 Task: Find and review a room listing in Nantes, France on Airbnb.
Action: Mouse moved to (541, 85)
Screenshot: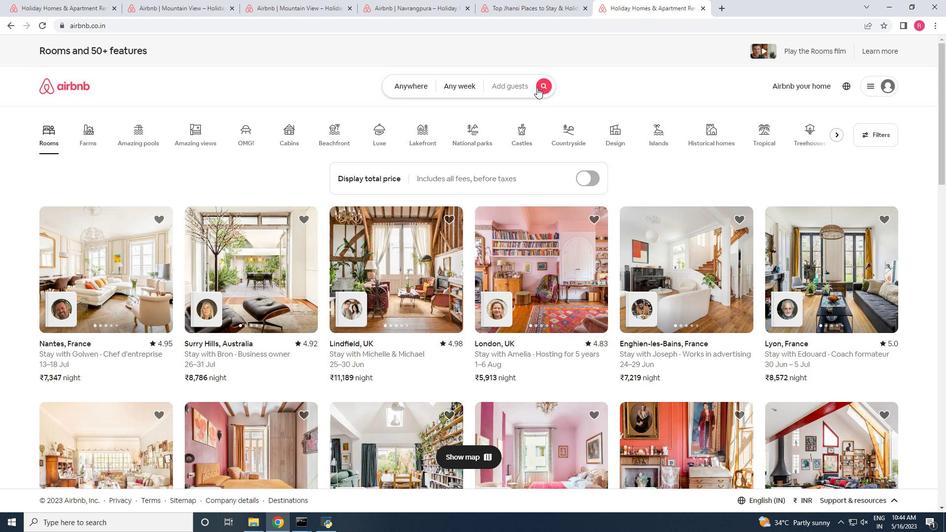 
Action: Mouse pressed left at (541, 85)
Screenshot: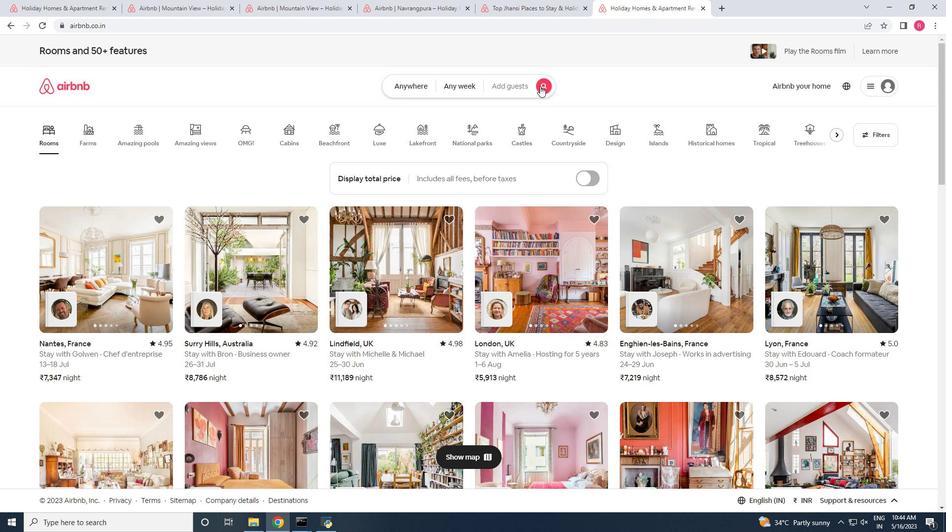 
Action: Mouse moved to (298, 124)
Screenshot: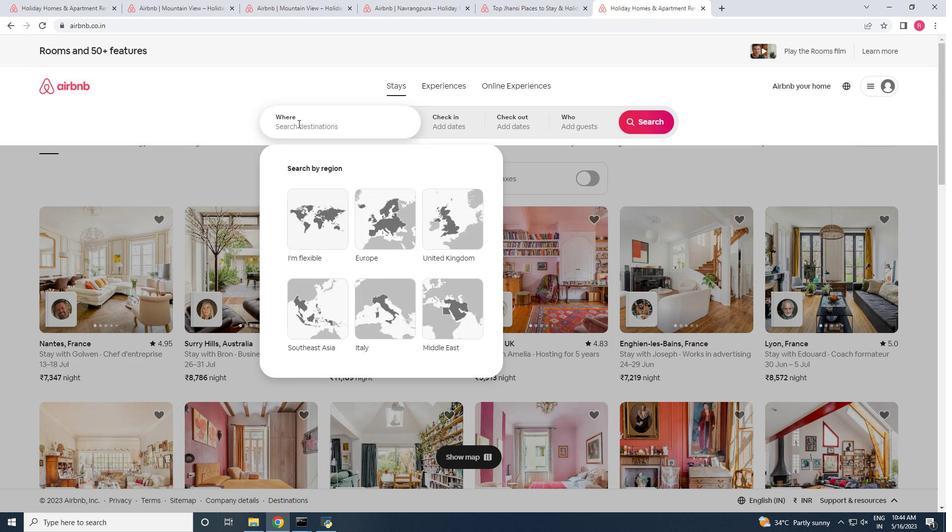 
Action: Mouse pressed left at (298, 124)
Screenshot: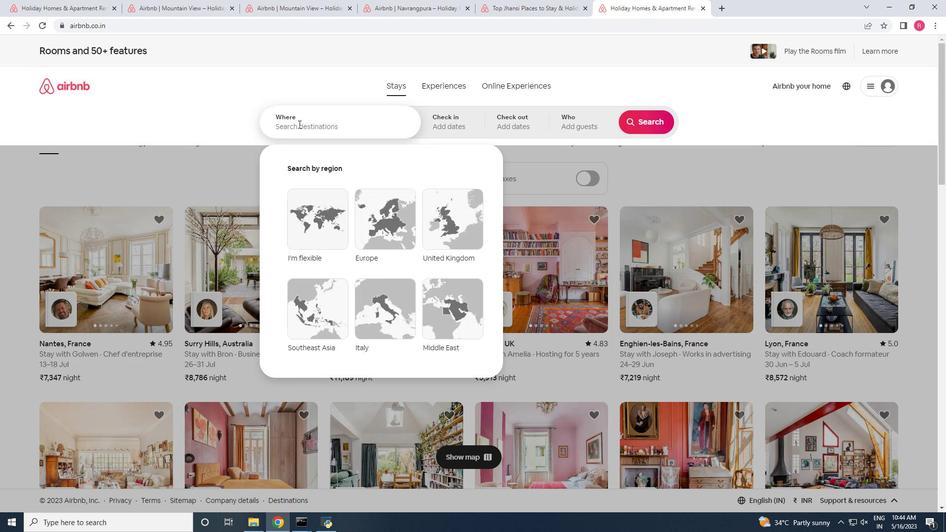 
Action: Mouse moved to (139, 313)
Screenshot: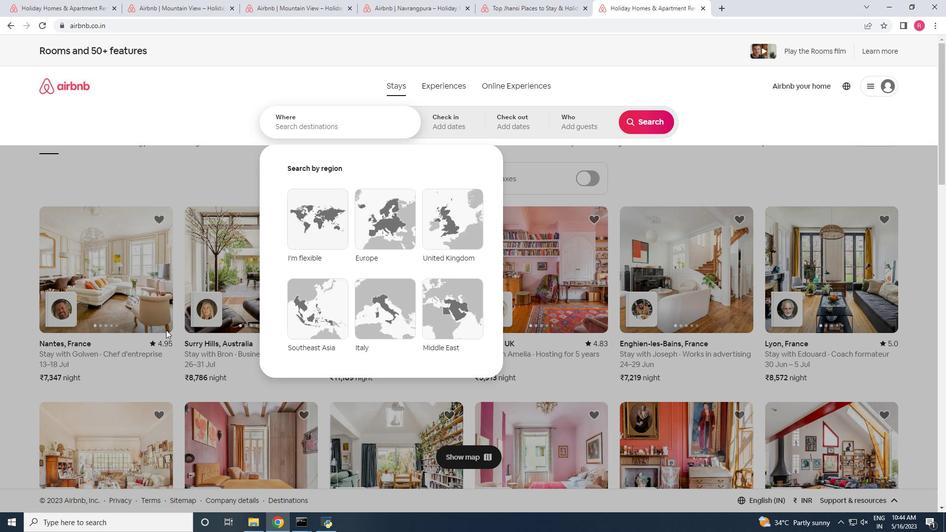 
Action: Mouse pressed left at (139, 313)
Screenshot: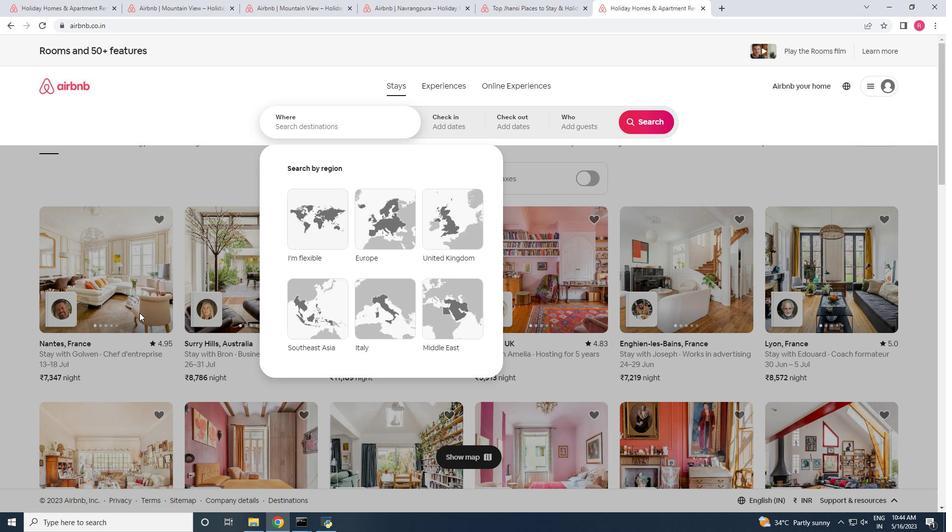 
Action: Mouse pressed left at (139, 313)
Screenshot: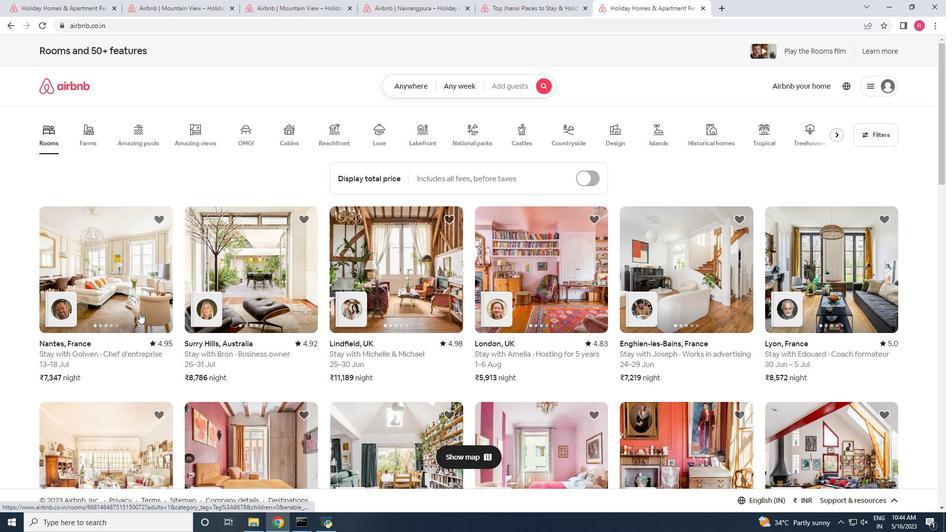 
Action: Mouse moved to (542, 312)
Screenshot: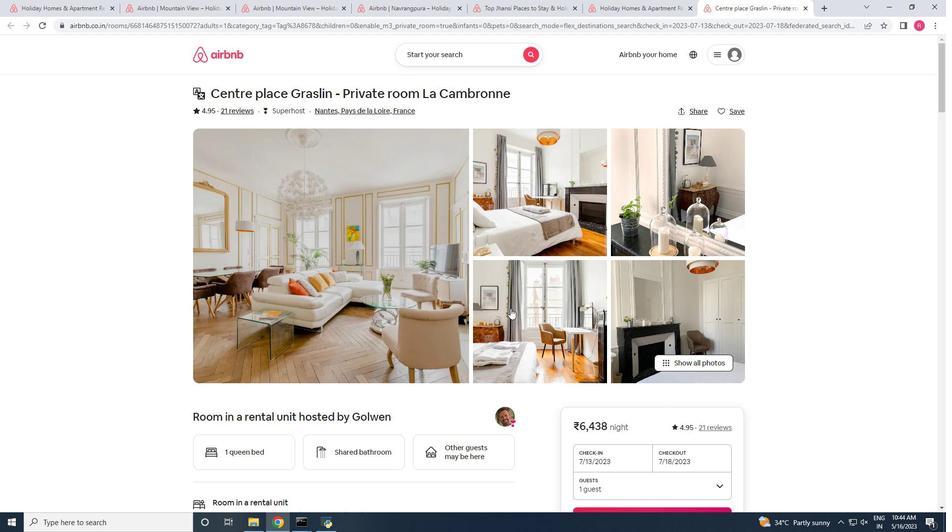 
Action: Mouse scrolled (542, 311) with delta (0, 0)
Screenshot: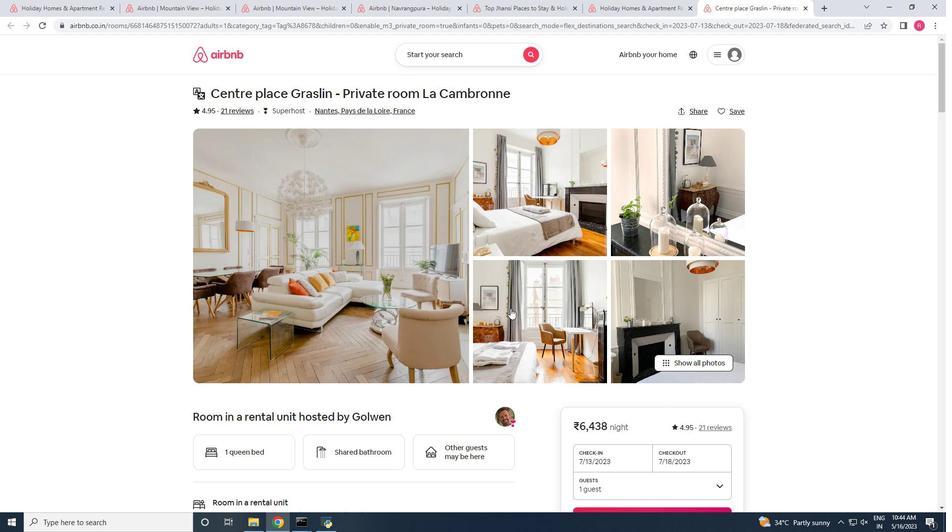 
Action: Mouse moved to (544, 312)
Screenshot: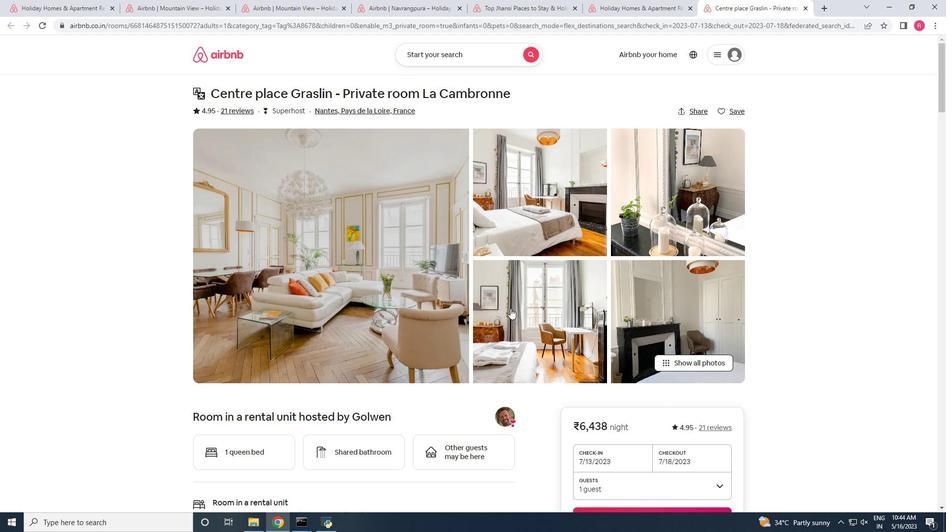 
Action: Mouse scrolled (544, 311) with delta (0, 0)
Screenshot: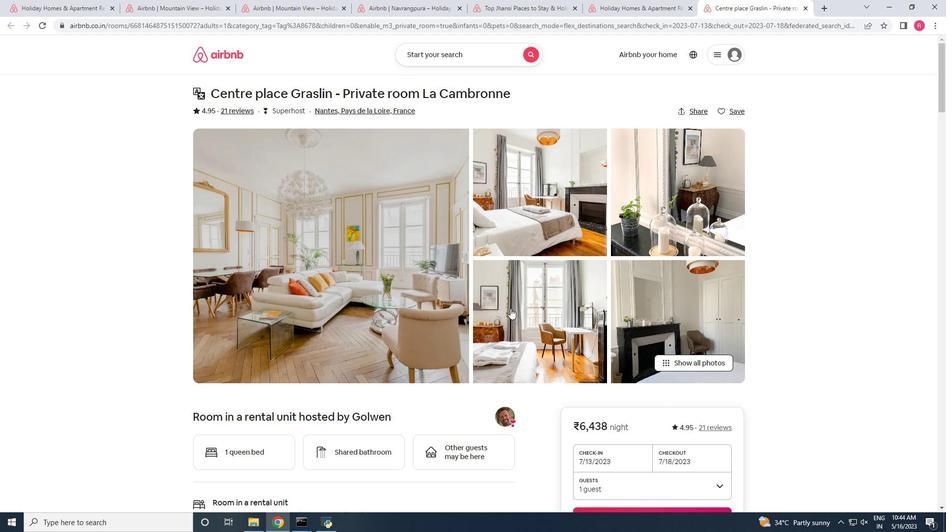 
Action: Mouse moved to (544, 312)
Screenshot: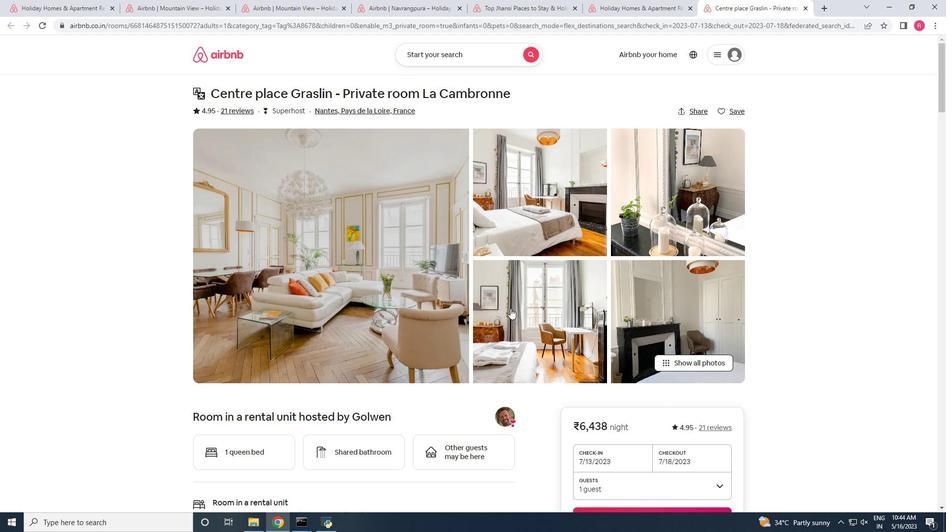 
Action: Mouse scrolled (544, 311) with delta (0, 0)
Screenshot: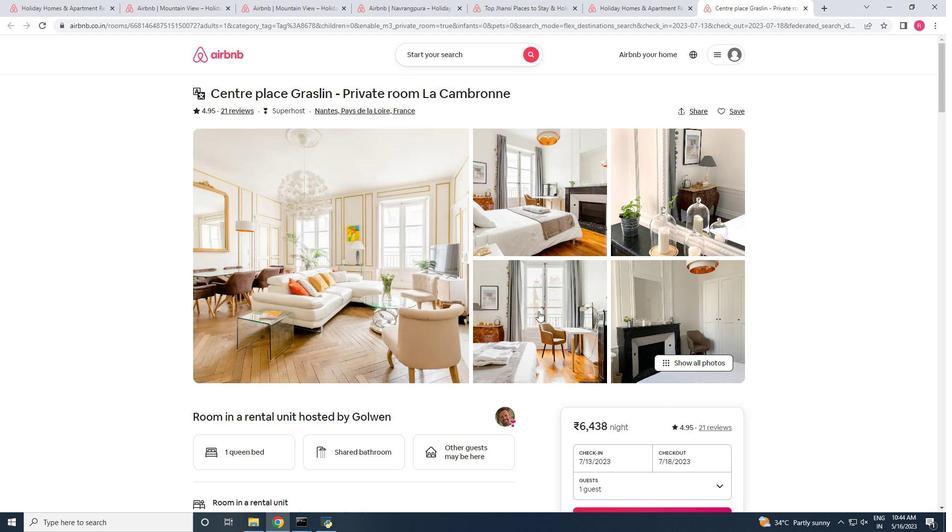 
Action: Mouse moved to (645, 335)
Screenshot: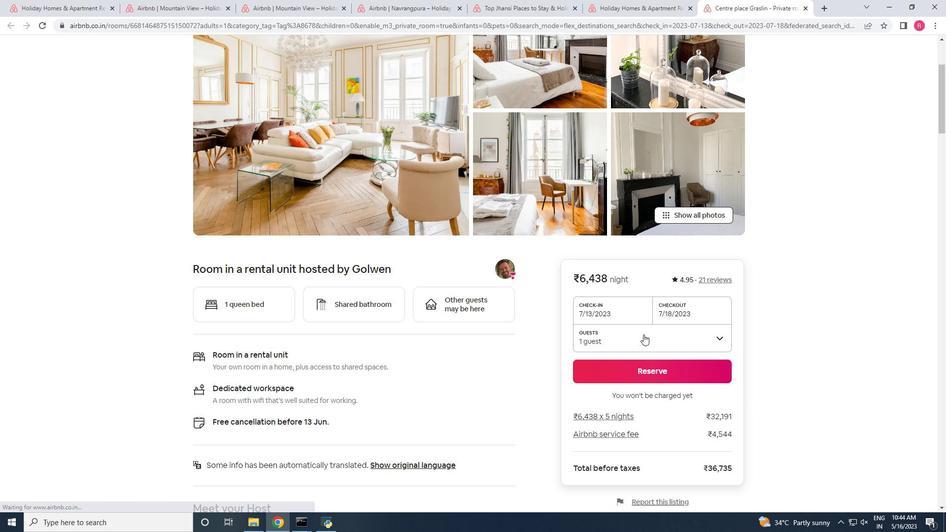 
Action: Mouse pressed left at (645, 335)
Screenshot: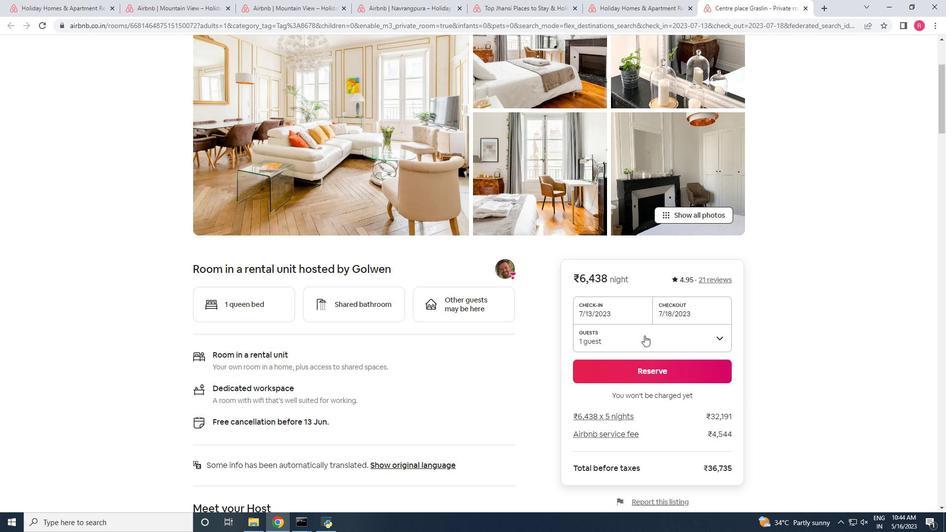 
Action: Mouse scrolled (645, 335) with delta (0, 0)
Screenshot: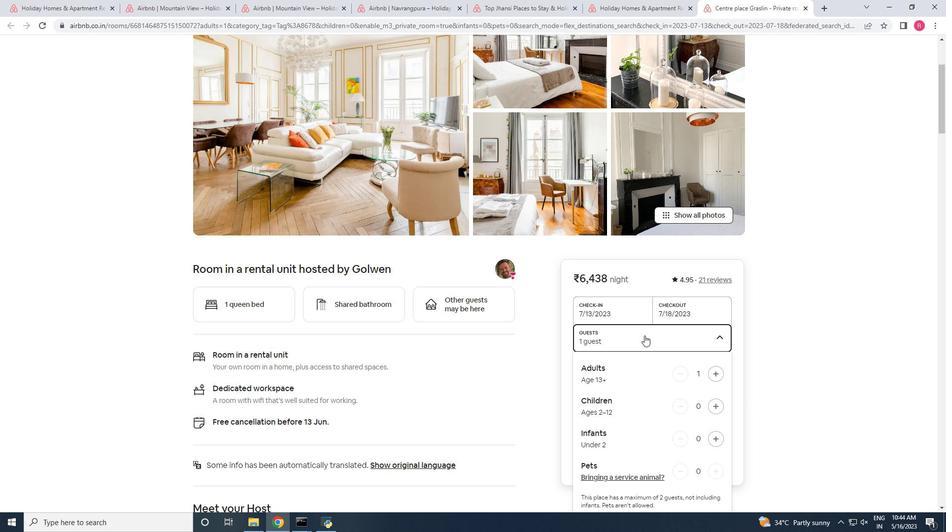 
Action: Mouse scrolled (645, 335) with delta (0, 0)
Screenshot: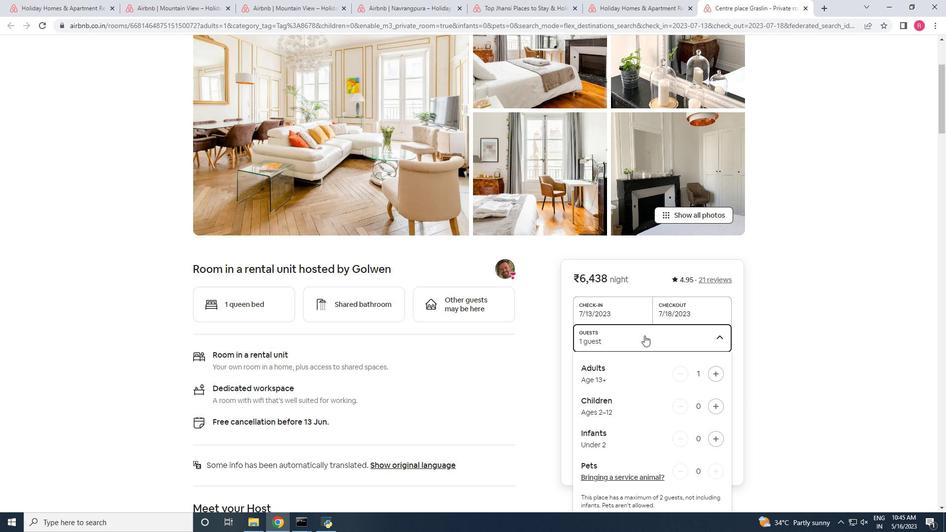 
Action: Mouse moved to (645, 336)
Screenshot: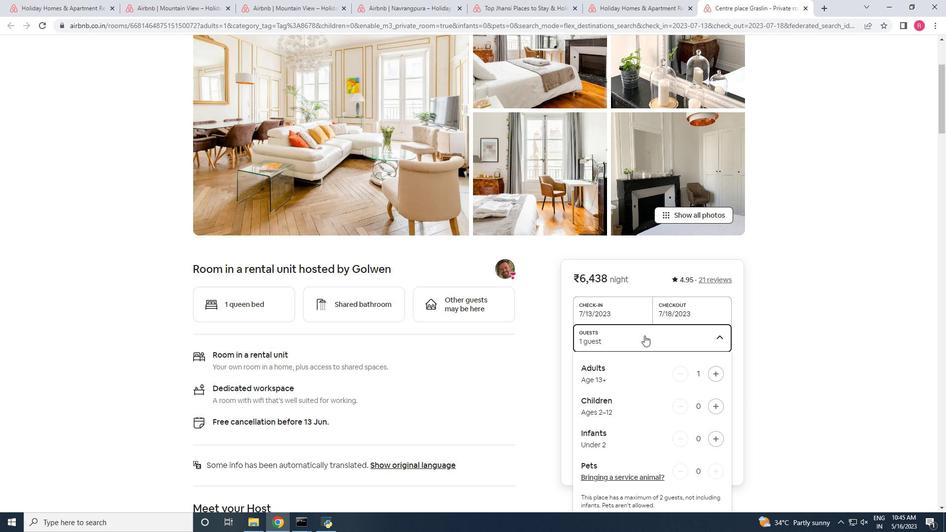
Action: Mouse scrolled (645, 335) with delta (0, 0)
Screenshot: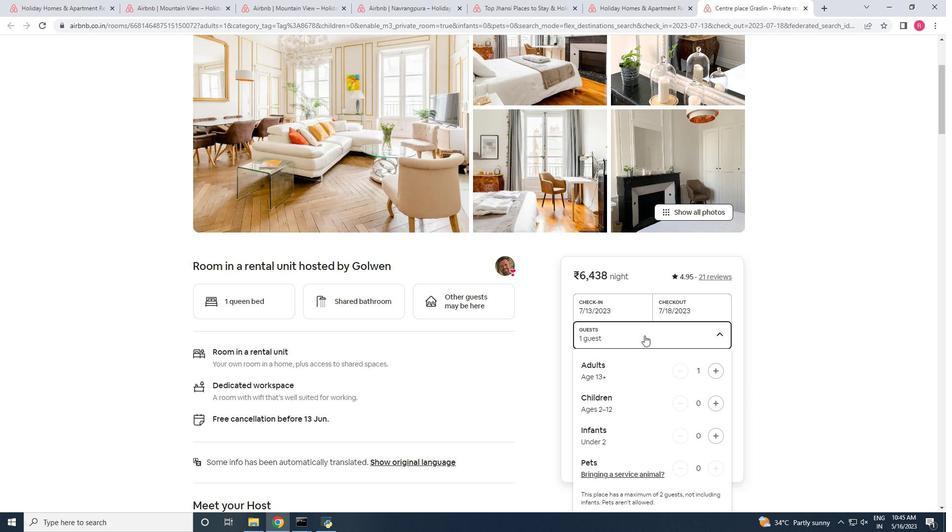 
Action: Mouse moved to (714, 289)
Screenshot: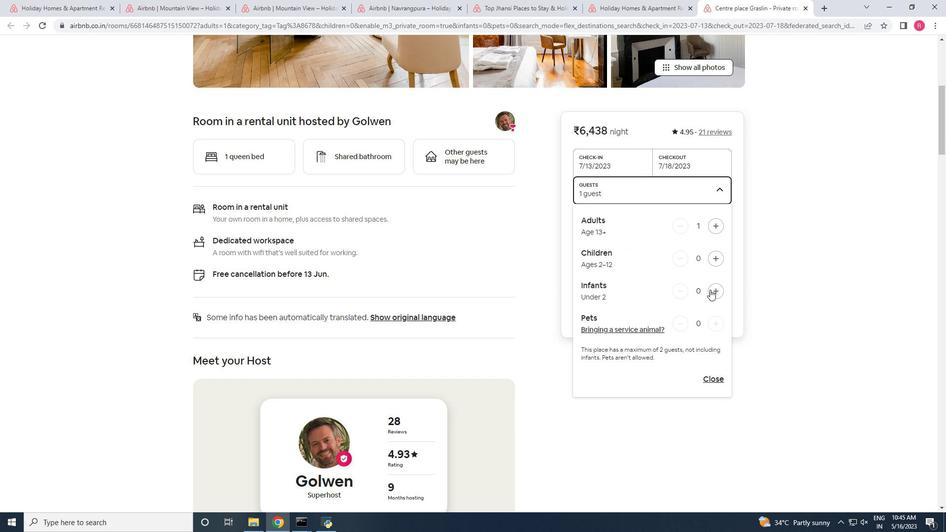 
Action: Mouse pressed left at (714, 289)
Screenshot: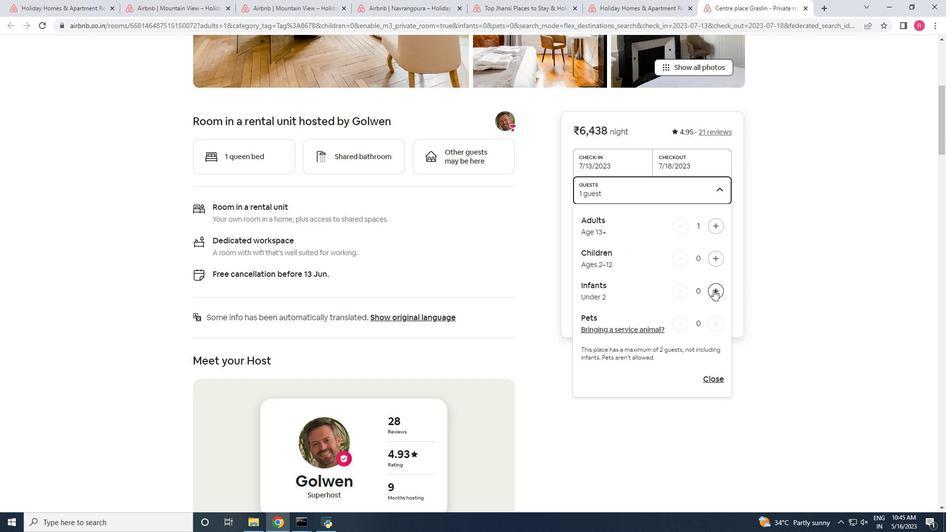 
Action: Mouse moved to (713, 376)
Screenshot: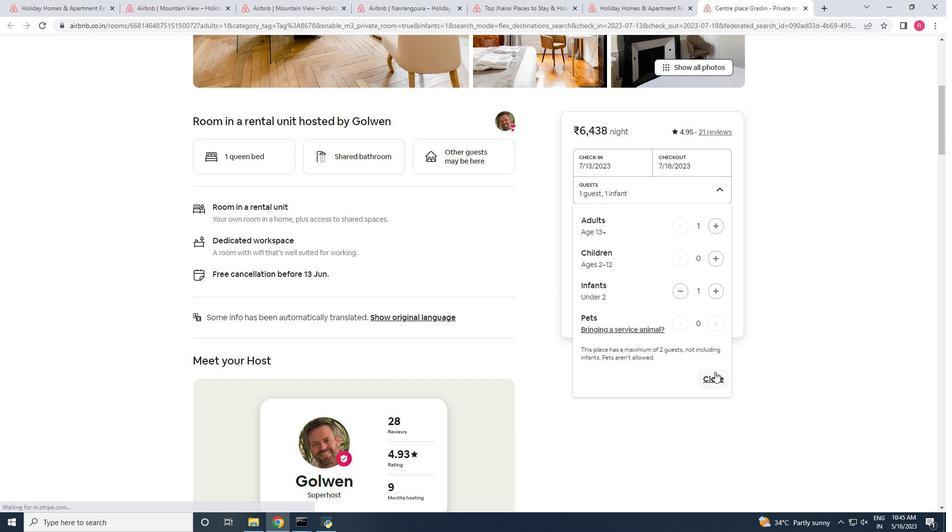 
Action: Mouse pressed left at (713, 376)
Screenshot: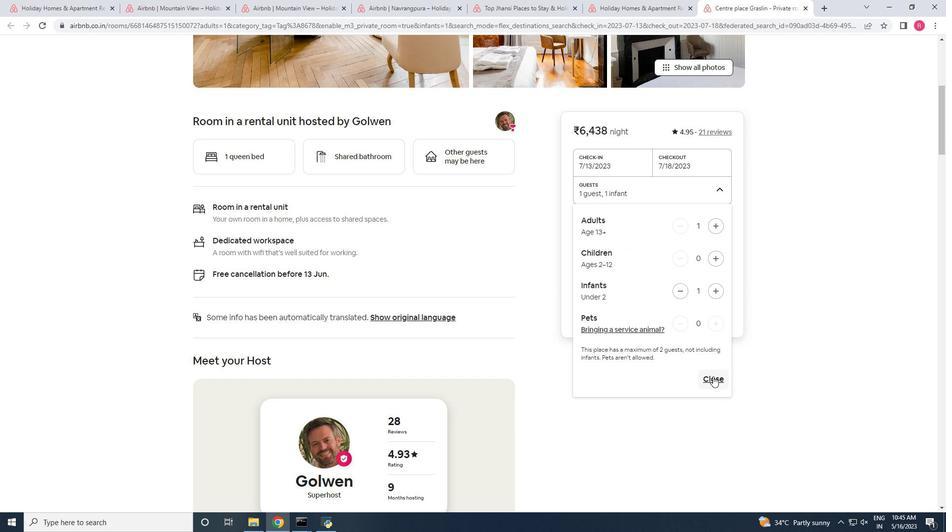 
Action: Mouse moved to (513, 311)
Screenshot: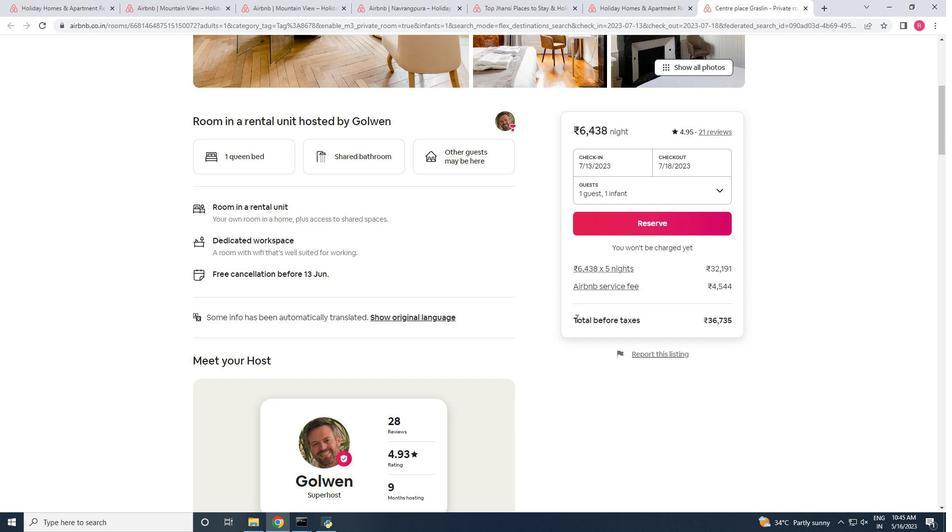 
Action: Mouse scrolled (513, 310) with delta (0, 0)
Screenshot: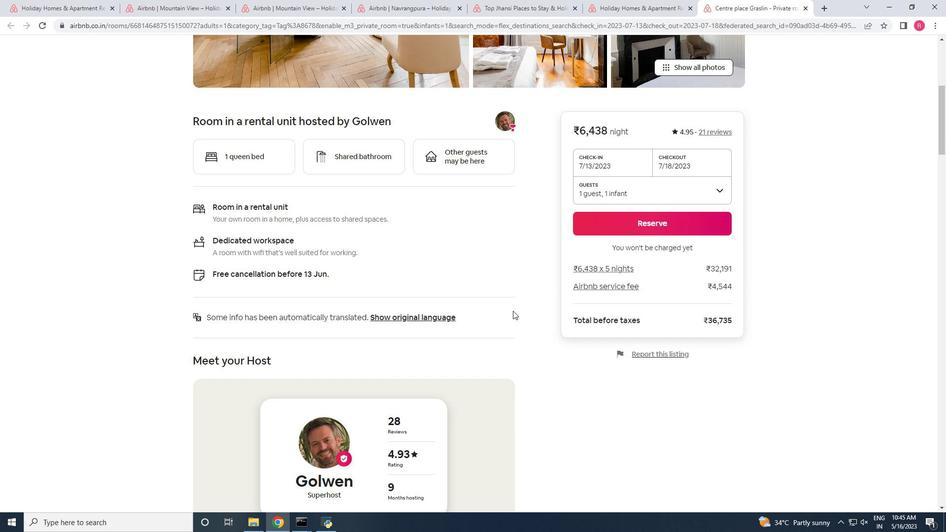 
Action: Mouse scrolled (513, 310) with delta (0, 0)
Screenshot: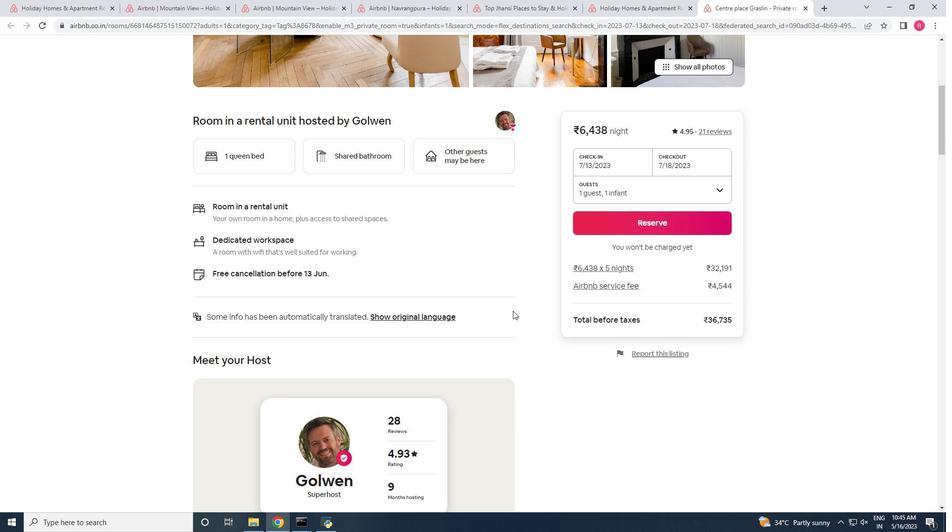 
Action: Mouse scrolled (513, 310) with delta (0, 0)
Screenshot: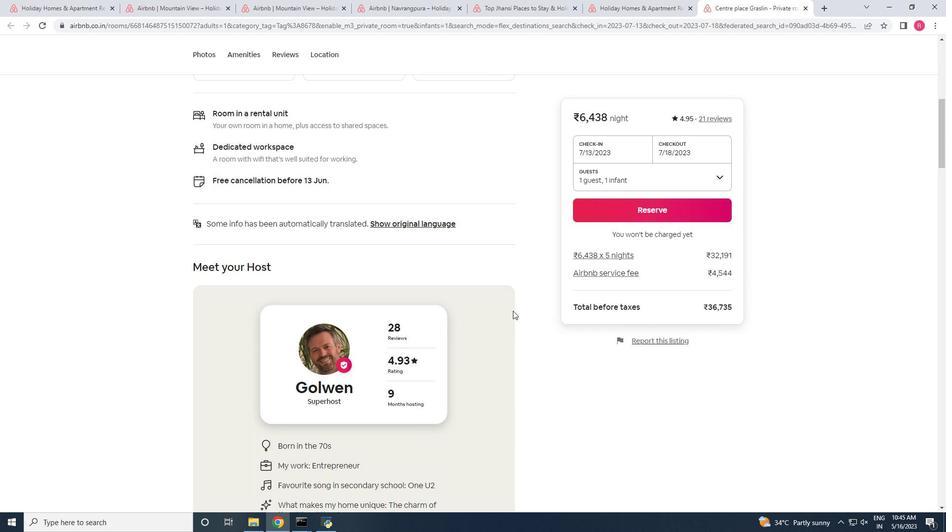 
Action: Mouse scrolled (513, 311) with delta (0, 0)
Screenshot: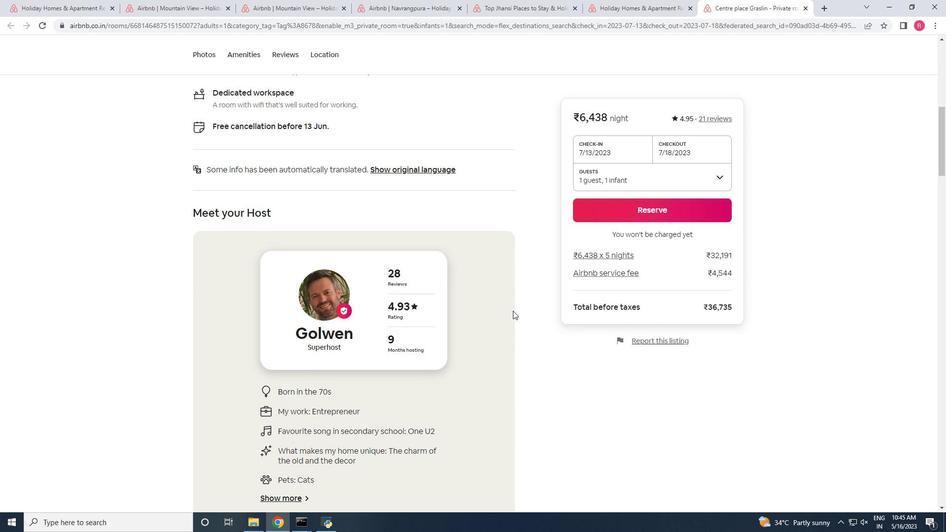
Action: Mouse scrolled (513, 311) with delta (0, 0)
Screenshot: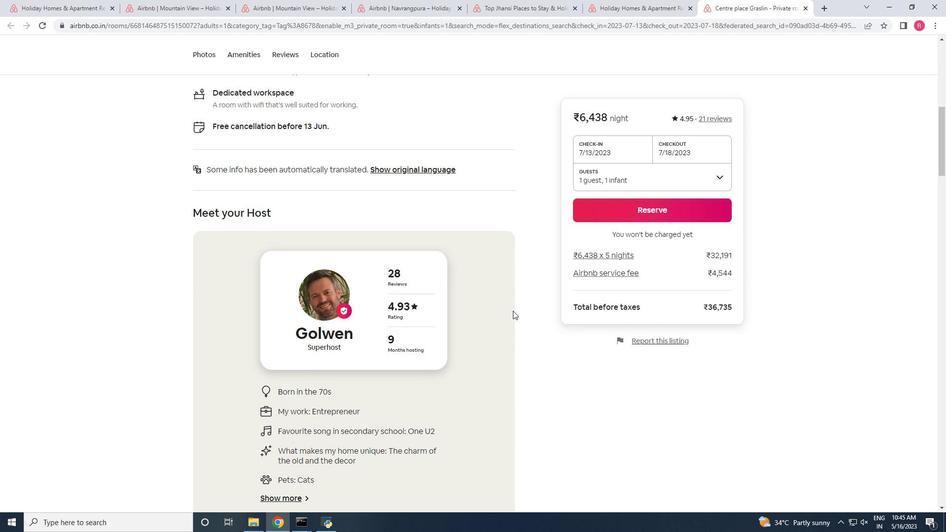 
Action: Mouse scrolled (513, 311) with delta (0, 0)
Screenshot: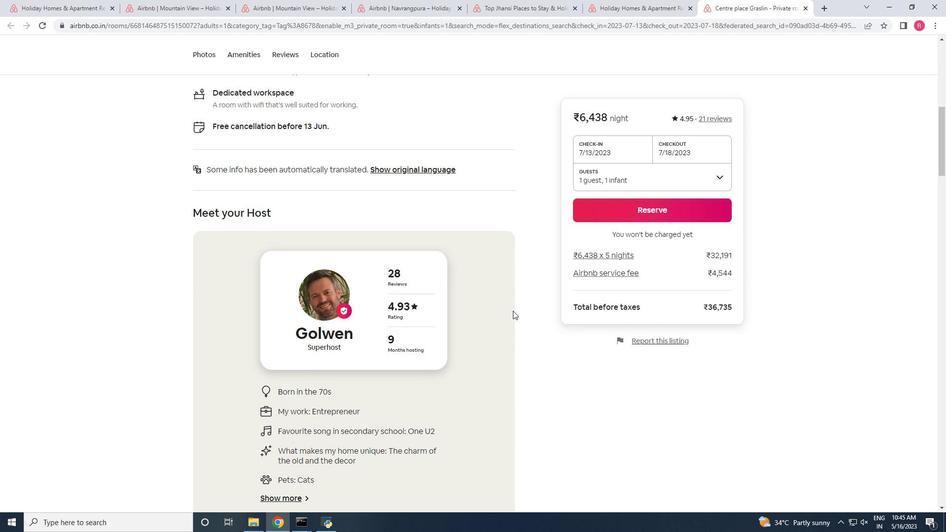 
Action: Mouse moved to (351, 275)
Screenshot: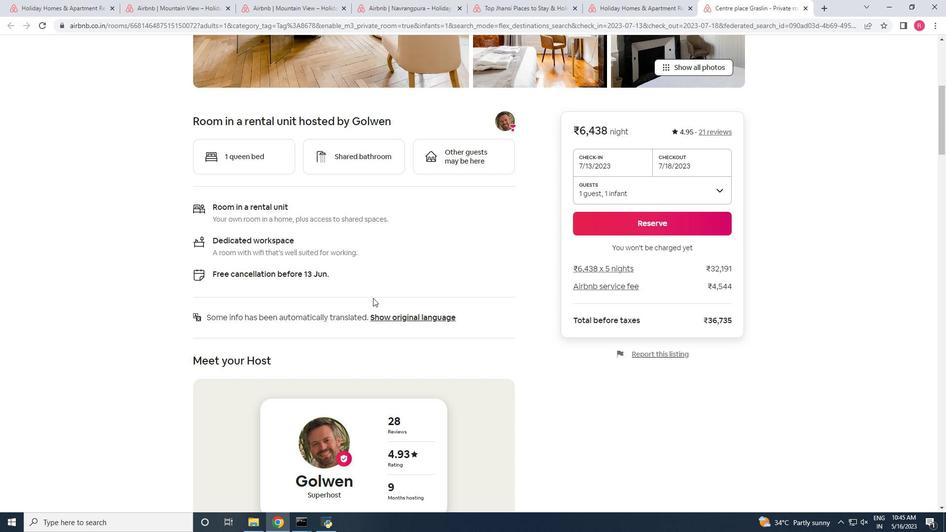
Action: Mouse scrolled (351, 274) with delta (0, 0)
Screenshot: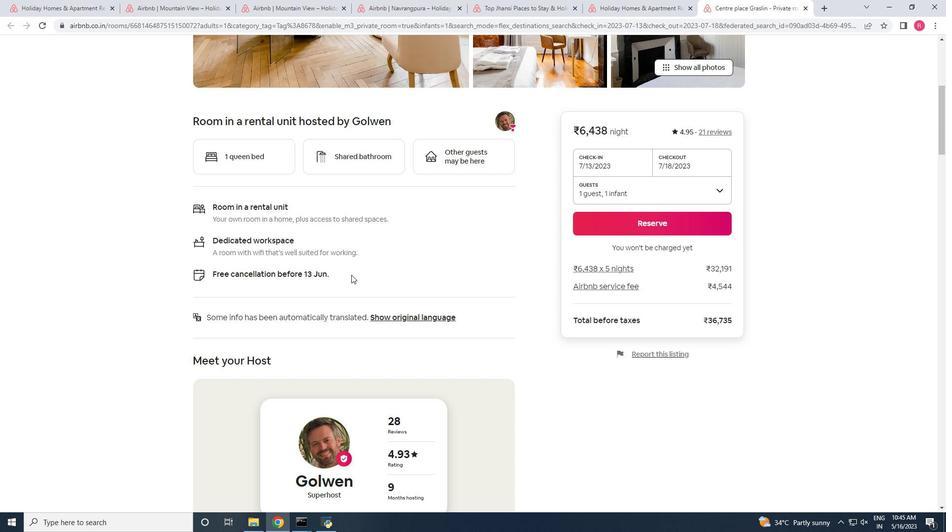 
Action: Mouse scrolled (351, 274) with delta (0, 0)
Screenshot: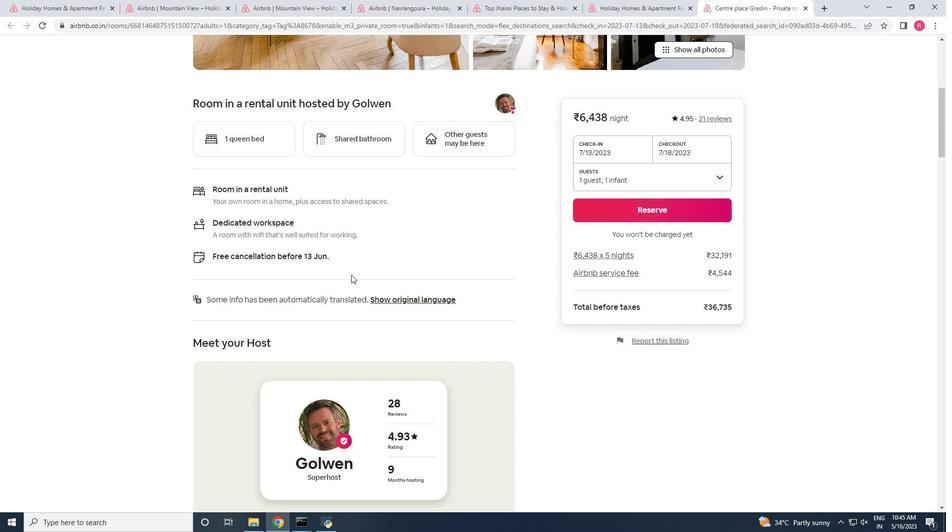 
Action: Mouse scrolled (351, 274) with delta (0, 0)
Screenshot: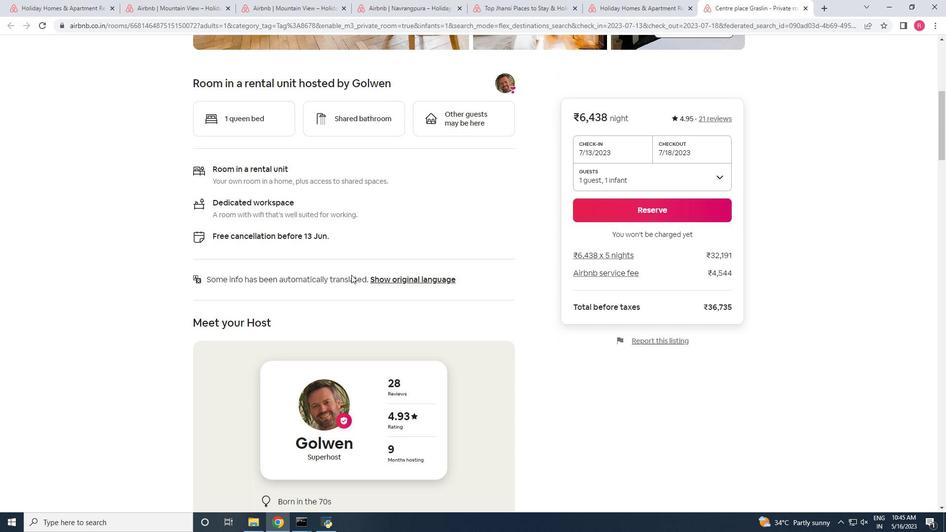 
Action: Mouse scrolled (351, 274) with delta (0, 0)
Screenshot: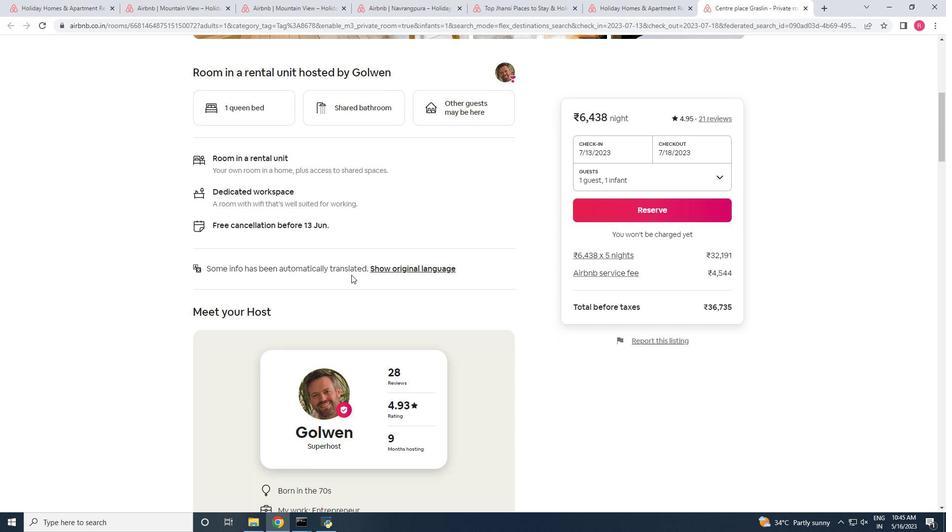 
Action: Mouse scrolled (351, 274) with delta (0, 0)
Screenshot: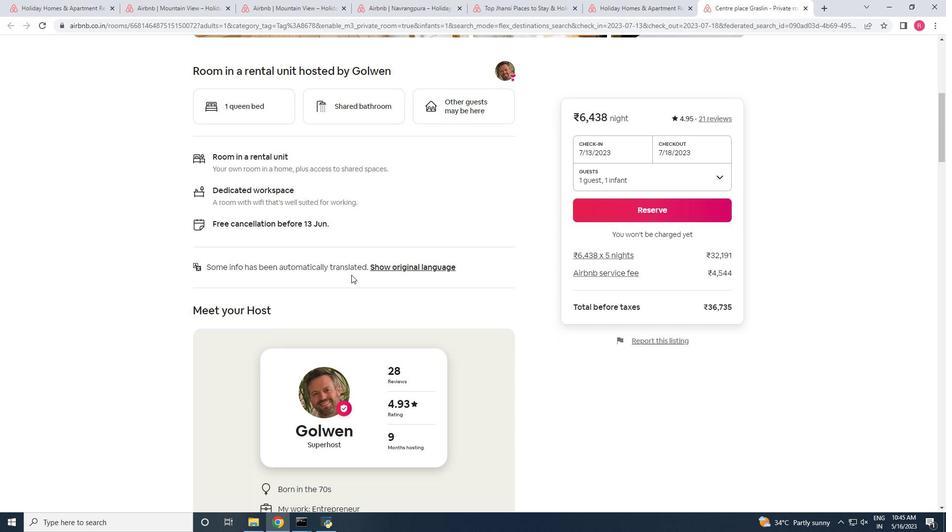 
Action: Mouse scrolled (351, 274) with delta (0, 0)
Screenshot: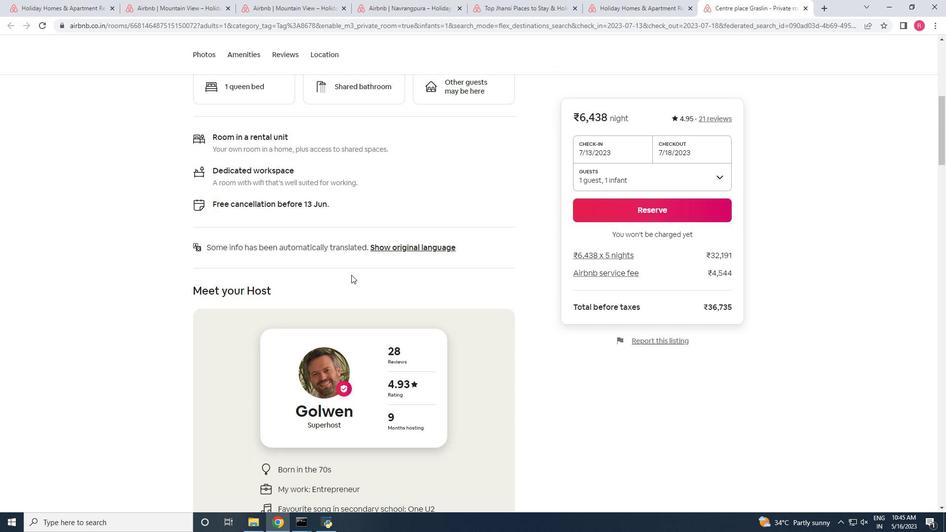 
Action: Mouse scrolled (351, 274) with delta (0, 0)
Screenshot: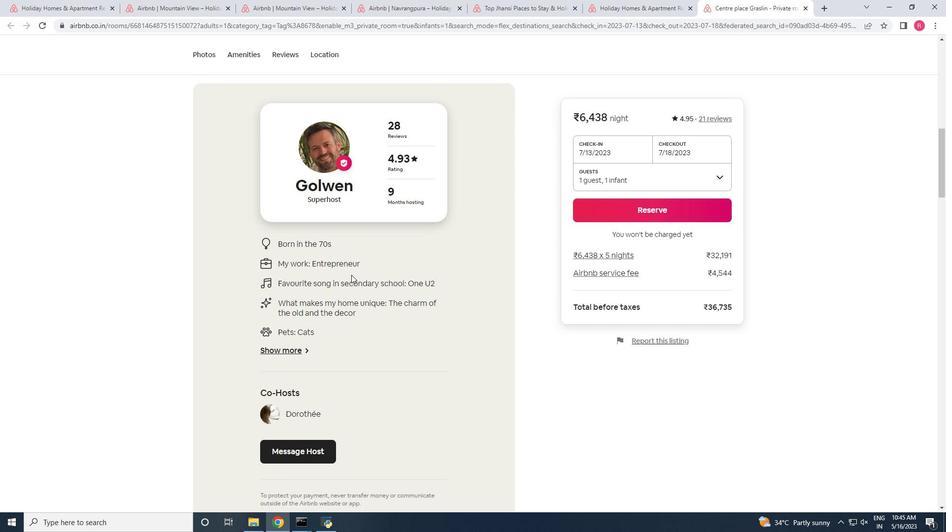 
Action: Mouse scrolled (351, 274) with delta (0, 0)
Screenshot: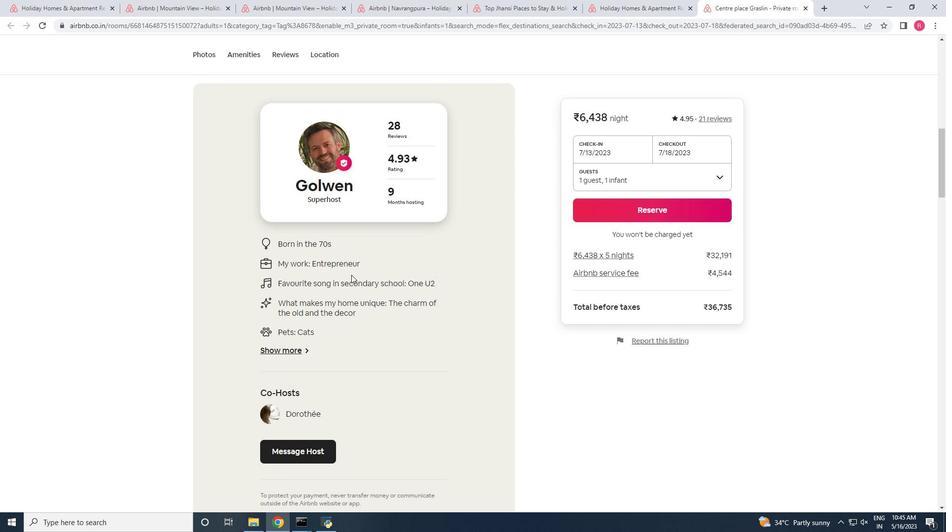 
Action: Mouse scrolled (351, 274) with delta (0, 0)
Screenshot: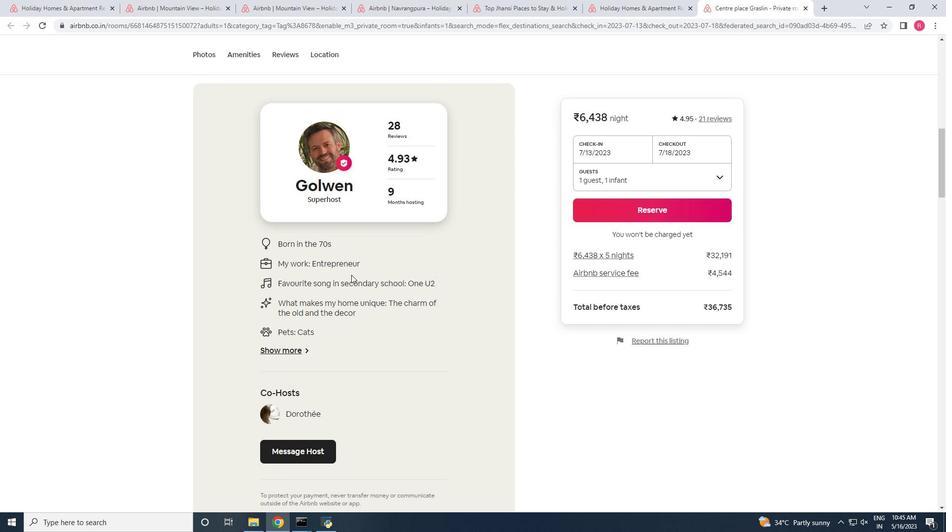 
Action: Mouse scrolled (351, 274) with delta (0, 0)
Screenshot: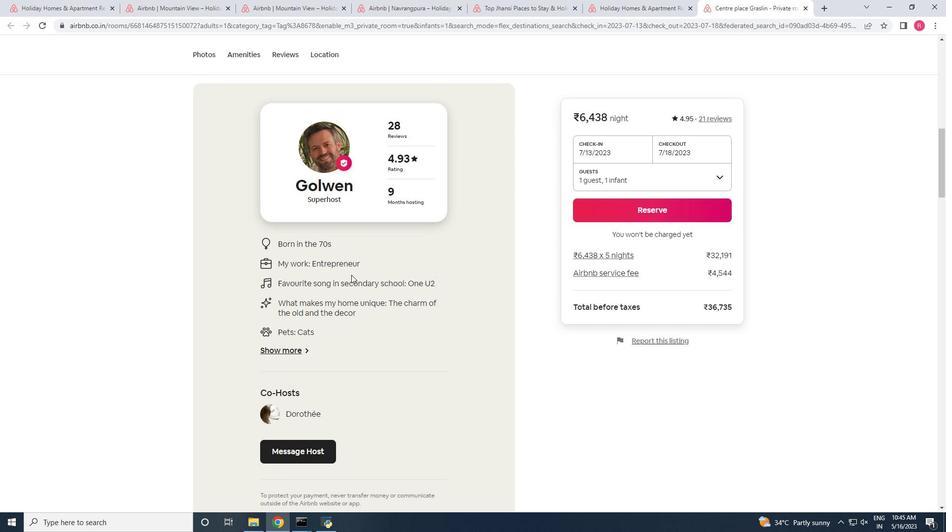 
Action: Mouse scrolled (351, 274) with delta (0, 0)
Screenshot: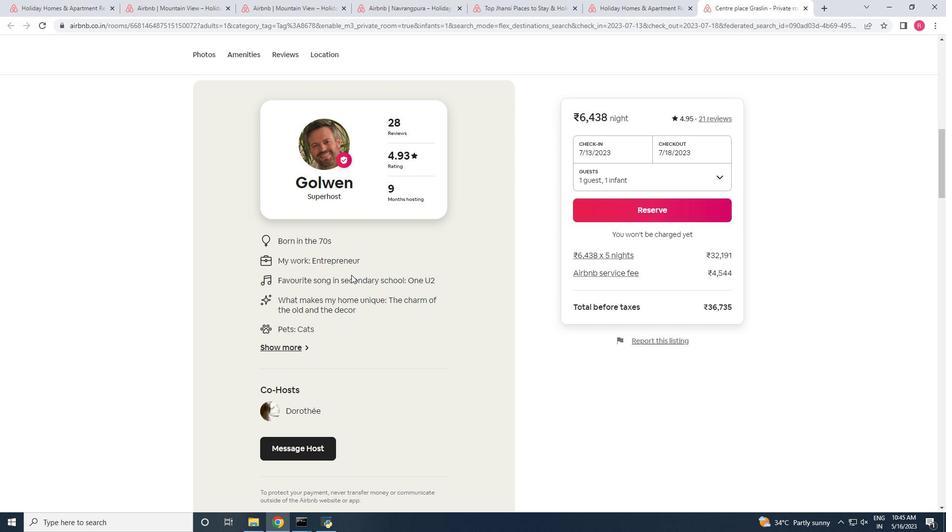 
Action: Mouse scrolled (351, 274) with delta (0, 0)
Screenshot: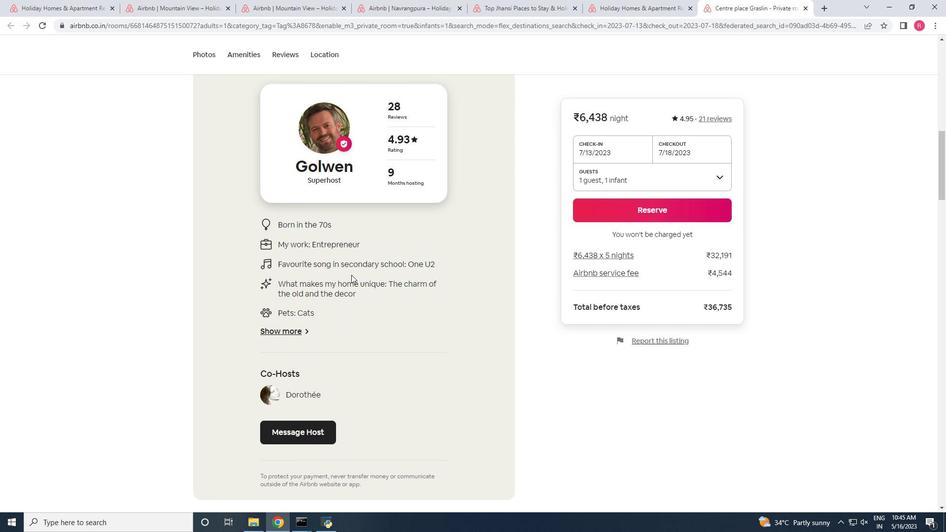 
Action: Mouse scrolled (351, 274) with delta (0, 0)
Screenshot: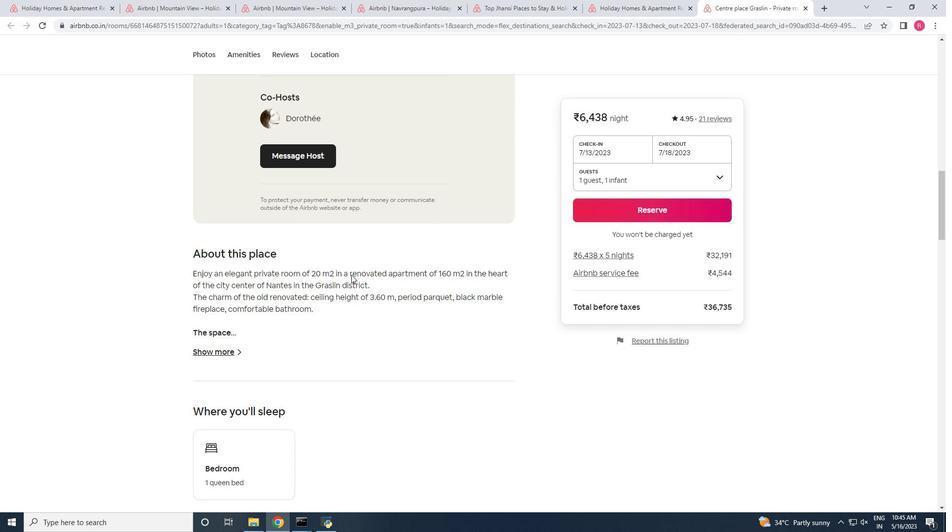 
Action: Mouse scrolled (351, 274) with delta (0, 0)
Screenshot: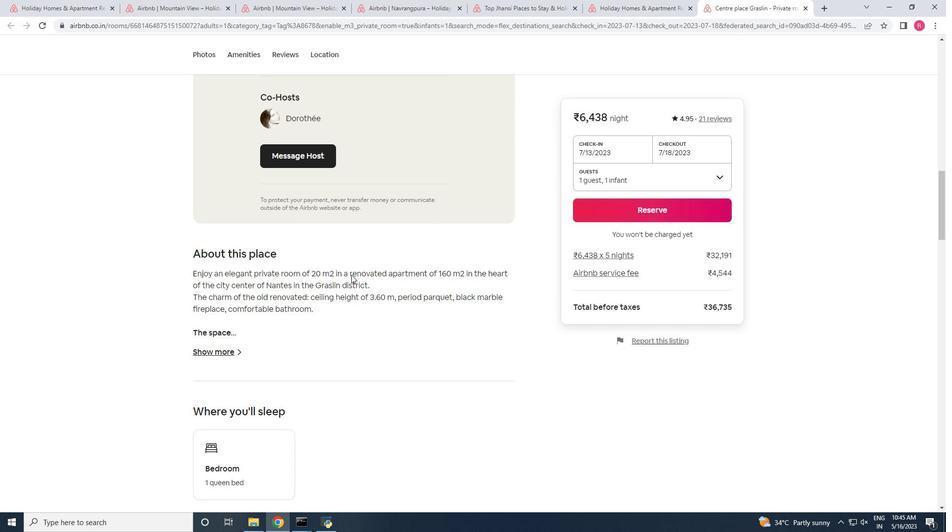 
Action: Mouse scrolled (351, 274) with delta (0, 0)
Screenshot: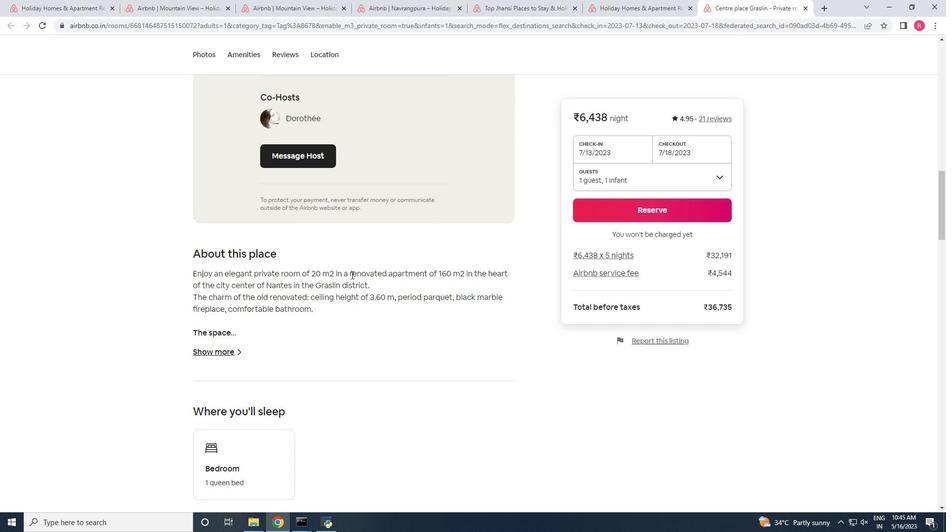 
Action: Mouse scrolled (351, 274) with delta (0, 0)
Screenshot: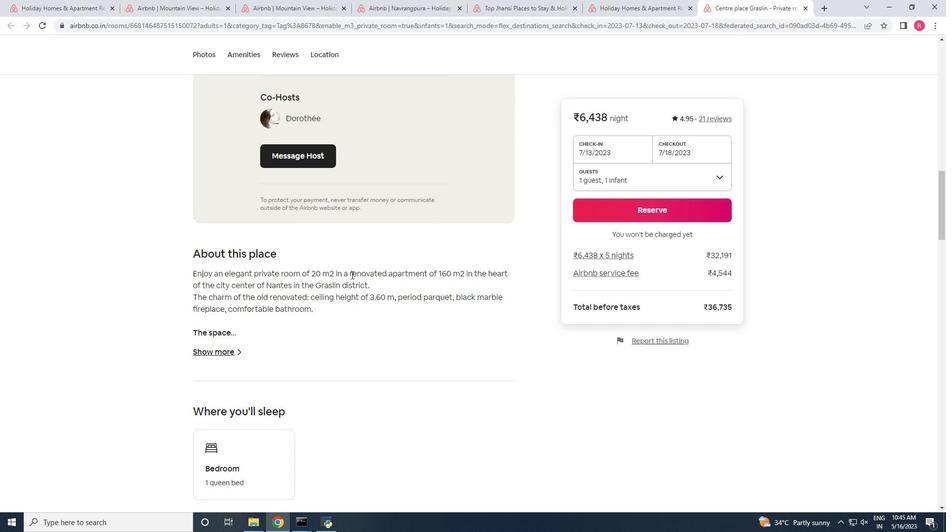 
Action: Mouse scrolled (351, 274) with delta (0, 0)
Screenshot: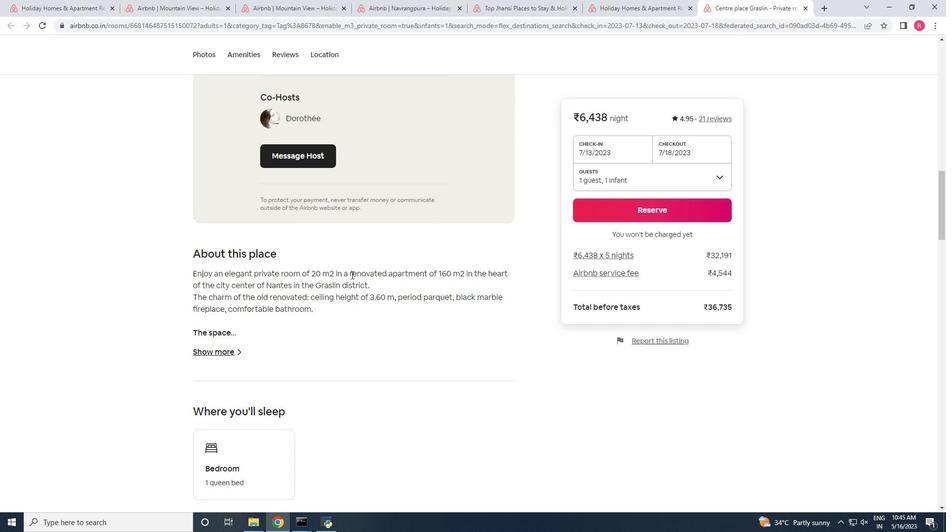 
Action: Mouse scrolled (351, 274) with delta (0, 0)
Screenshot: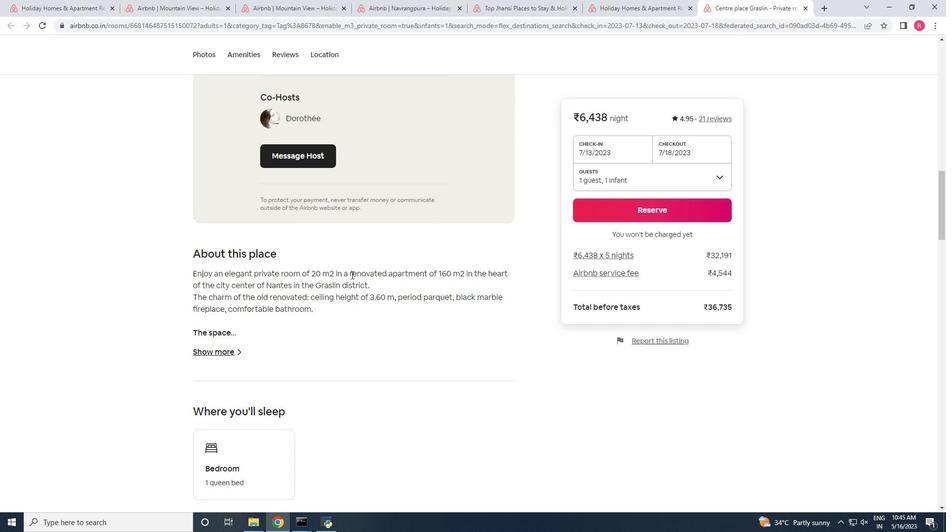 
Action: Mouse scrolled (351, 274) with delta (0, 0)
Screenshot: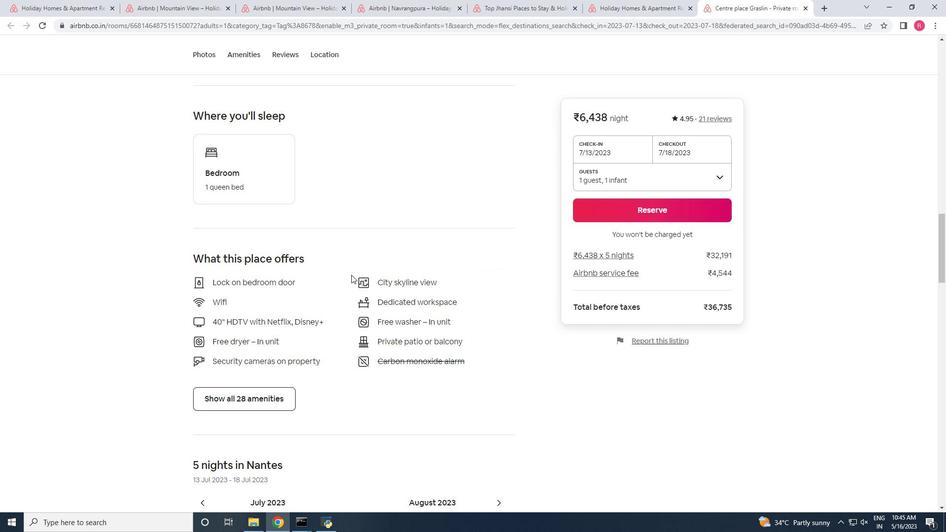 
Action: Mouse scrolled (351, 274) with delta (0, 0)
Screenshot: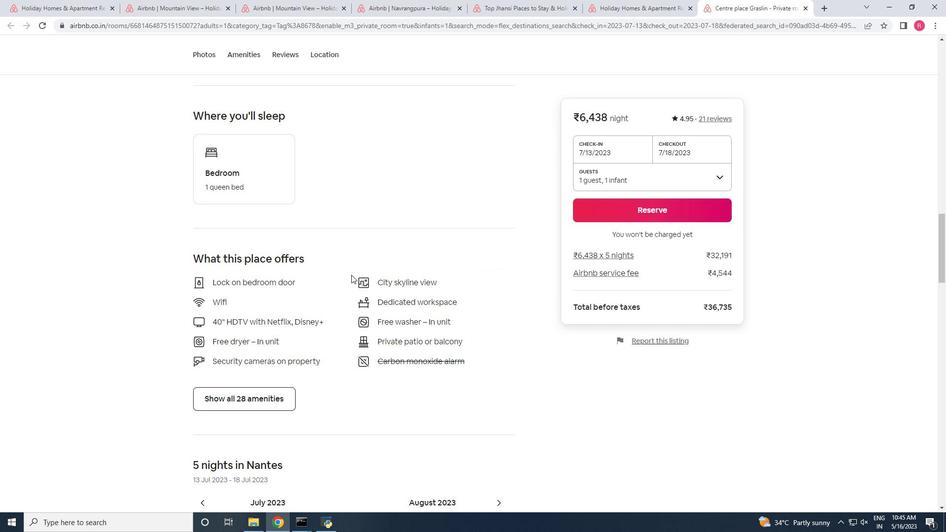 
Action: Mouse moved to (267, 301)
Screenshot: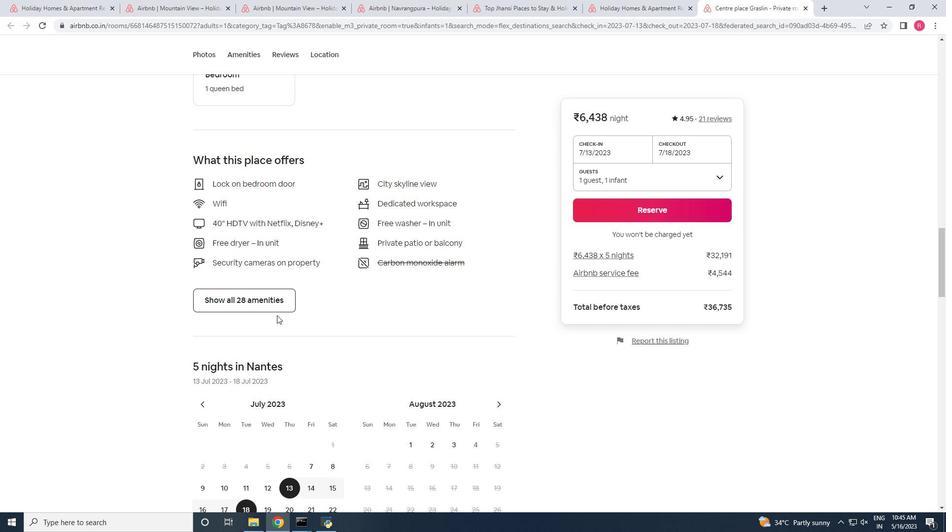 
Action: Mouse pressed left at (267, 301)
Screenshot: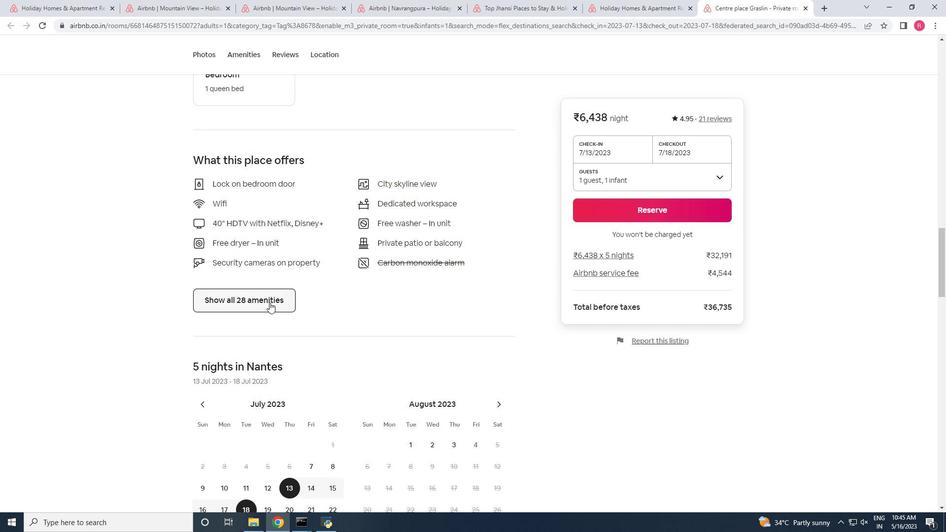 
Action: Mouse scrolled (267, 301) with delta (0, 0)
Screenshot: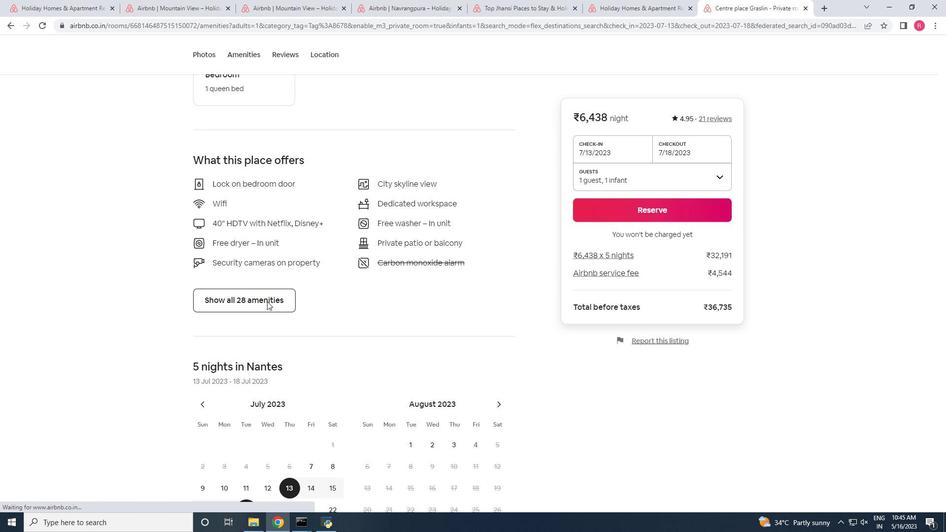 
Action: Mouse scrolled (267, 301) with delta (0, 0)
Screenshot: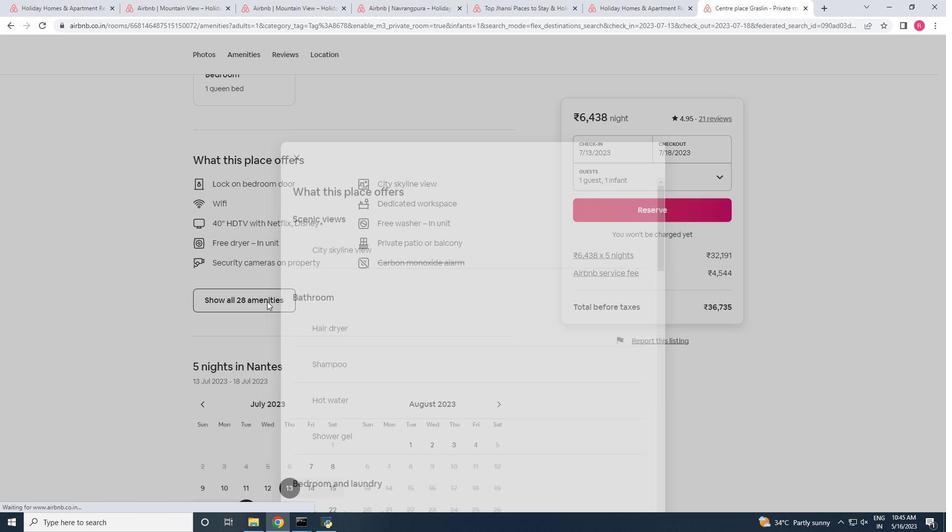 
Action: Mouse moved to (454, 325)
Screenshot: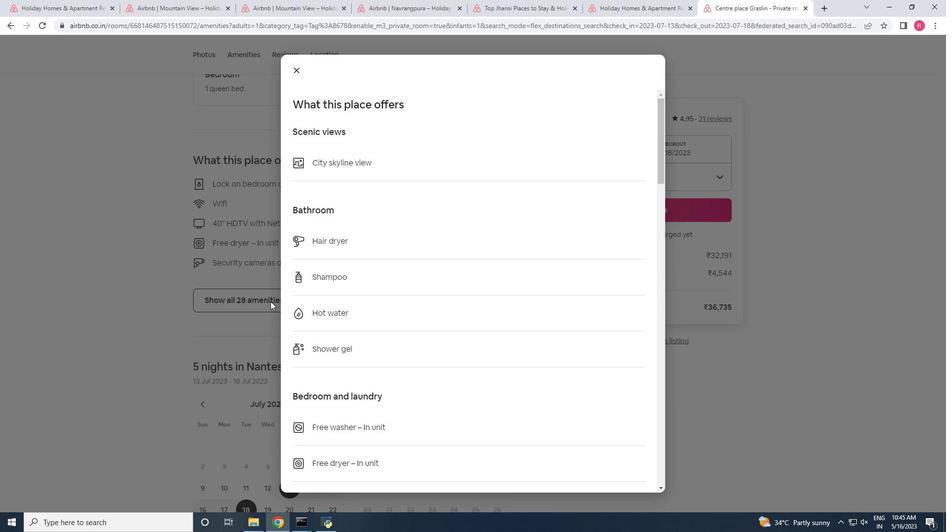 
Action: Mouse scrolled (454, 324) with delta (0, 0)
Screenshot: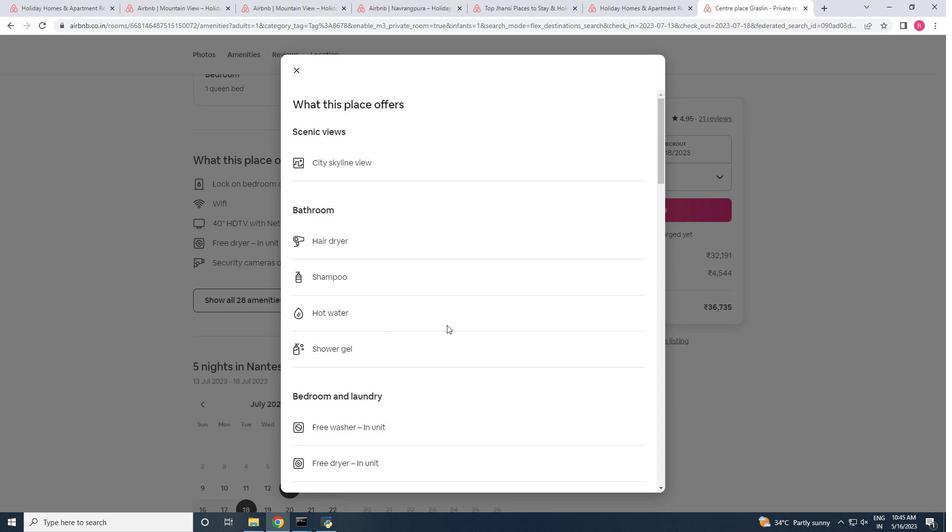 
Action: Mouse scrolled (454, 324) with delta (0, 0)
Screenshot: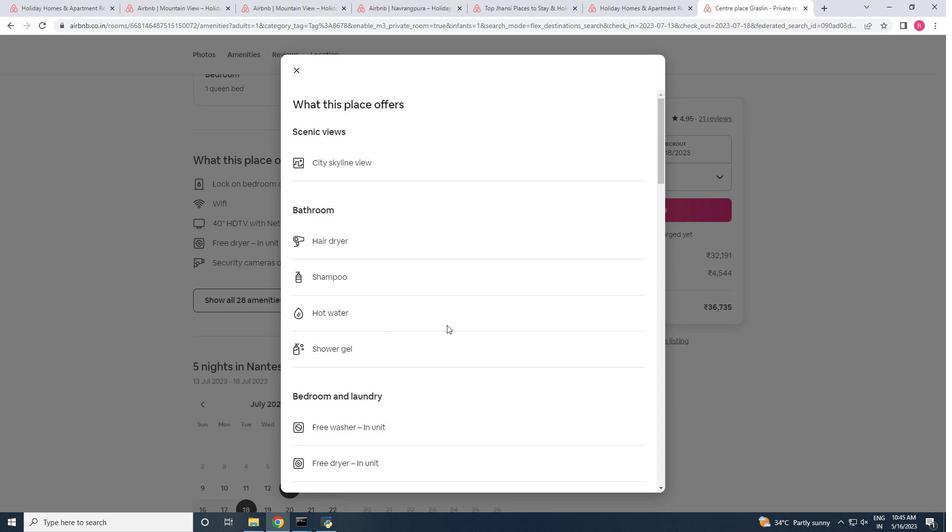 
Action: Mouse scrolled (454, 325) with delta (0, 0)
Screenshot: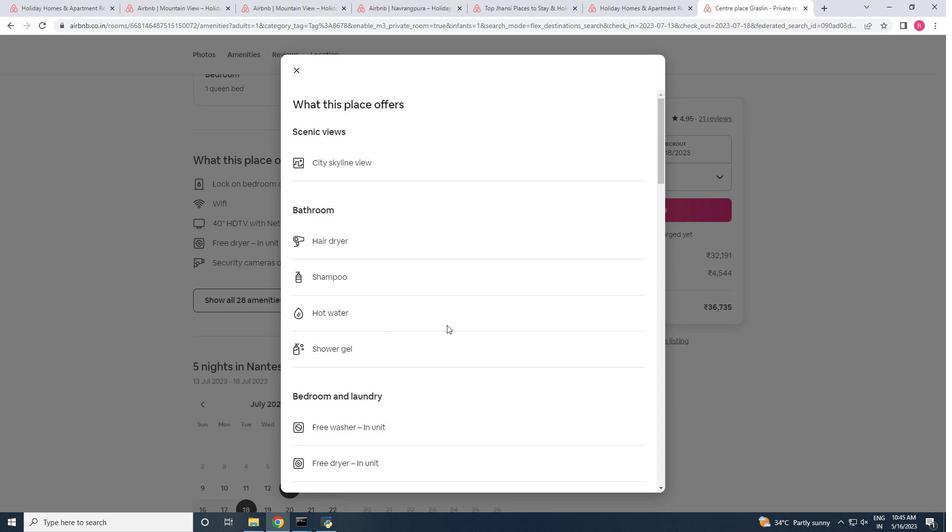 
Action: Mouse scrolled (454, 324) with delta (0, 0)
Screenshot: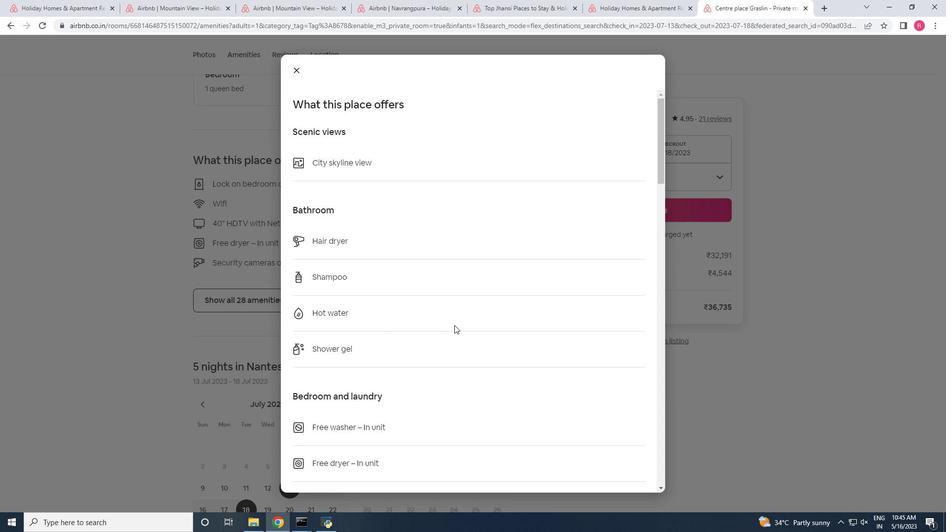 
Action: Mouse scrolled (454, 324) with delta (0, 0)
Screenshot: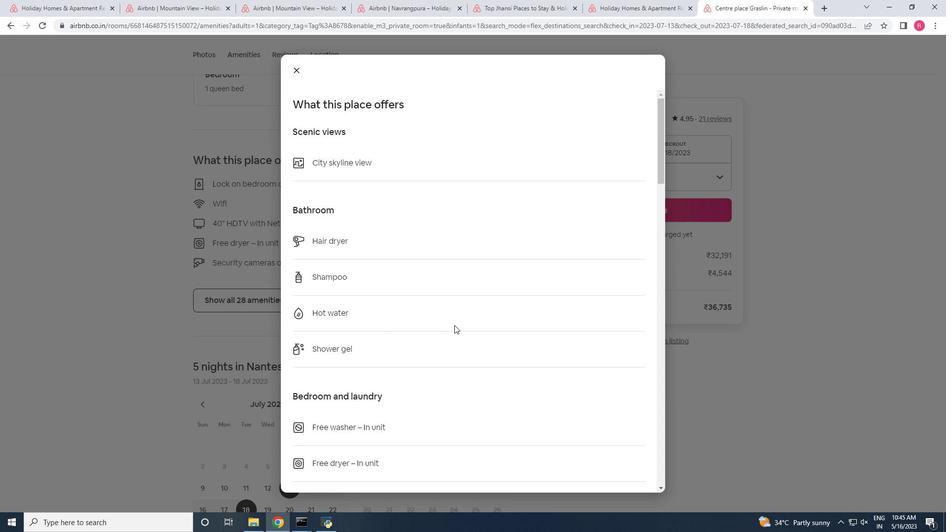 
Action: Mouse scrolled (454, 324) with delta (0, 0)
Screenshot: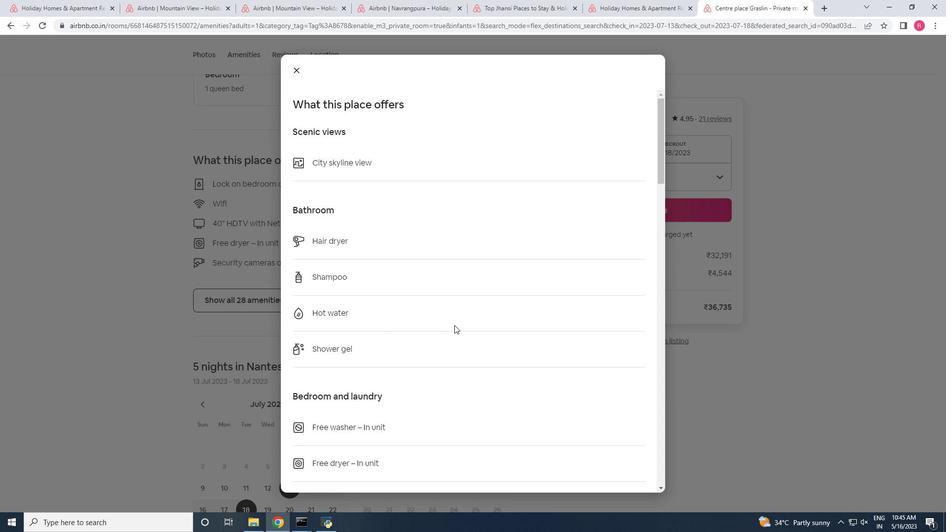 
Action: Mouse scrolled (454, 324) with delta (0, 0)
Screenshot: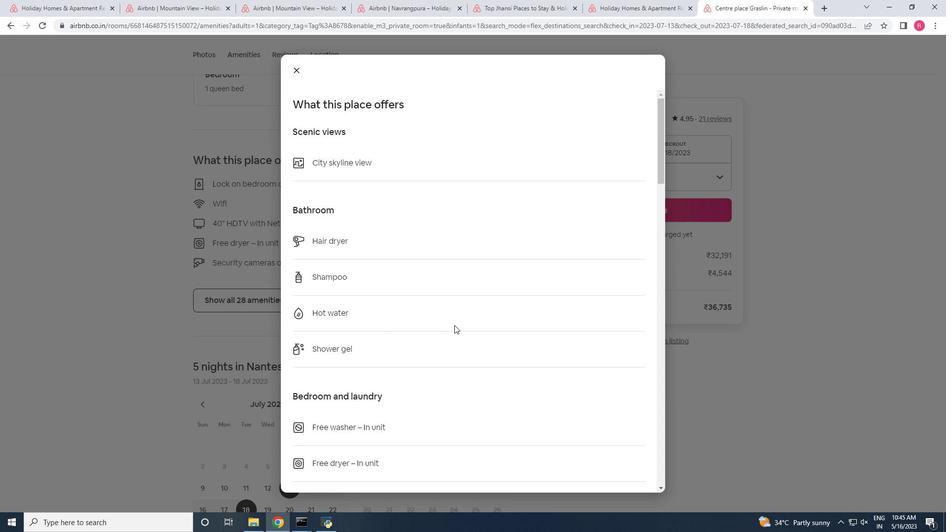 
Action: Mouse moved to (454, 325)
Screenshot: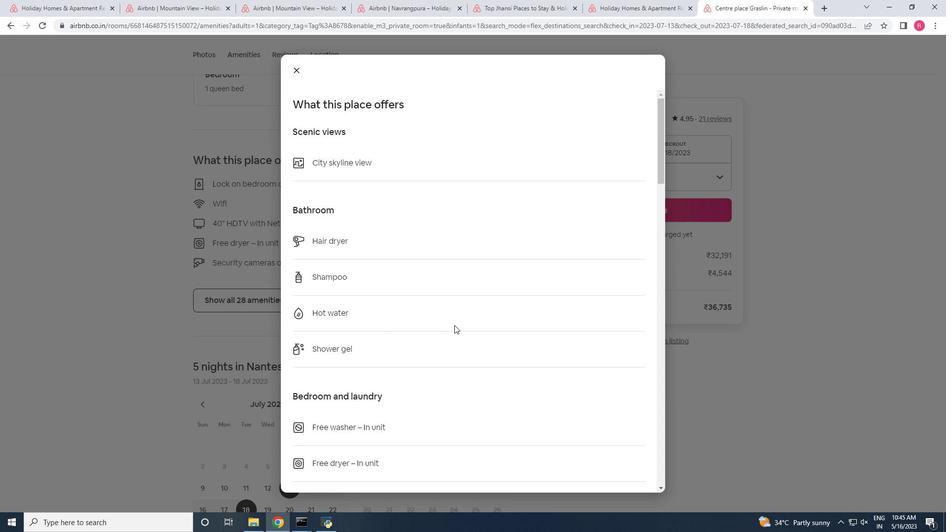 
Action: Mouse scrolled (454, 325) with delta (0, 0)
Screenshot: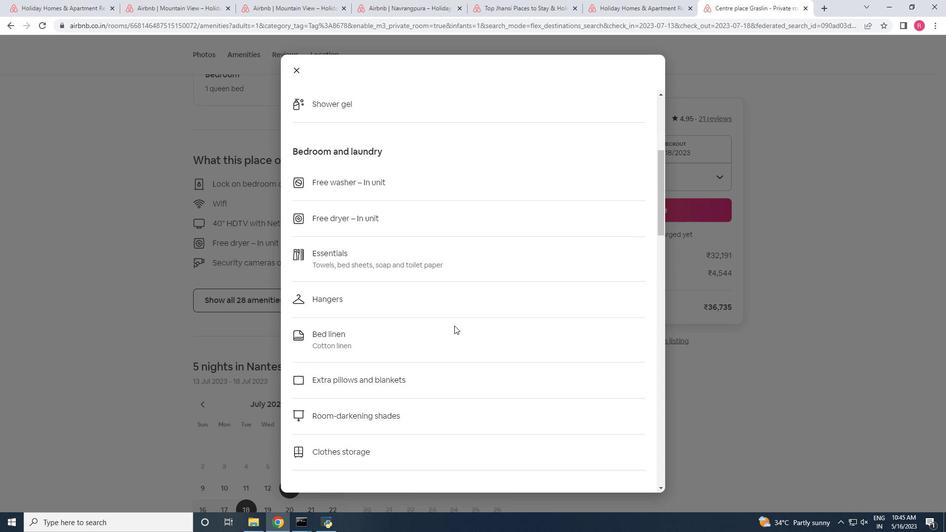 
Action: Mouse scrolled (454, 325) with delta (0, 0)
Screenshot: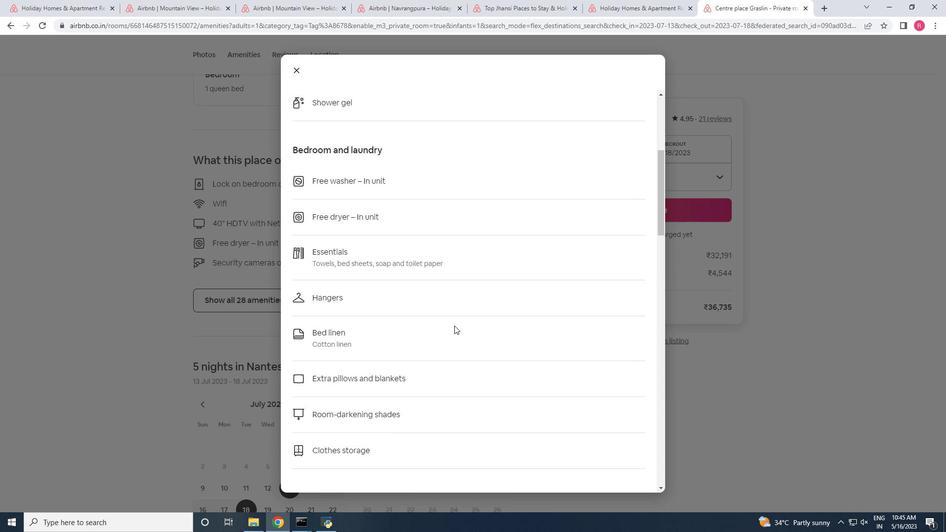 
Action: Mouse scrolled (454, 325) with delta (0, 0)
Screenshot: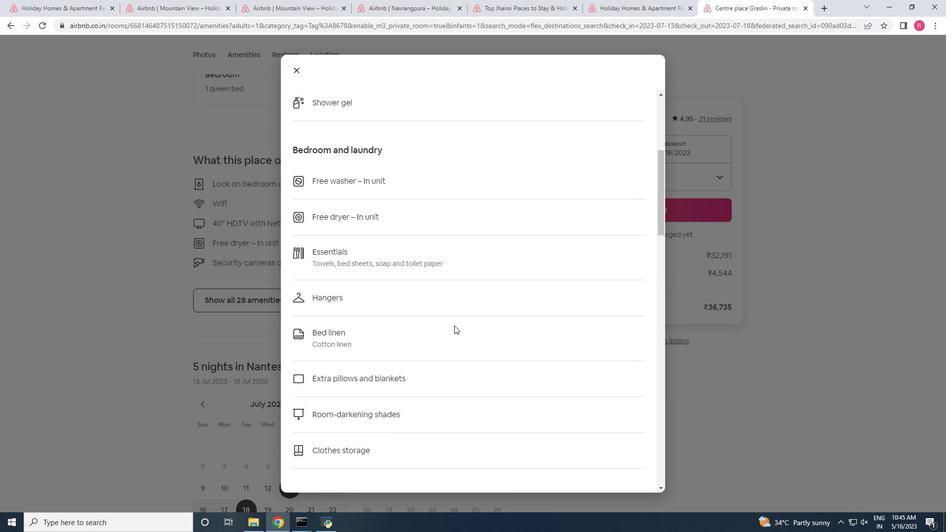 
Action: Mouse scrolled (454, 325) with delta (0, 0)
Screenshot: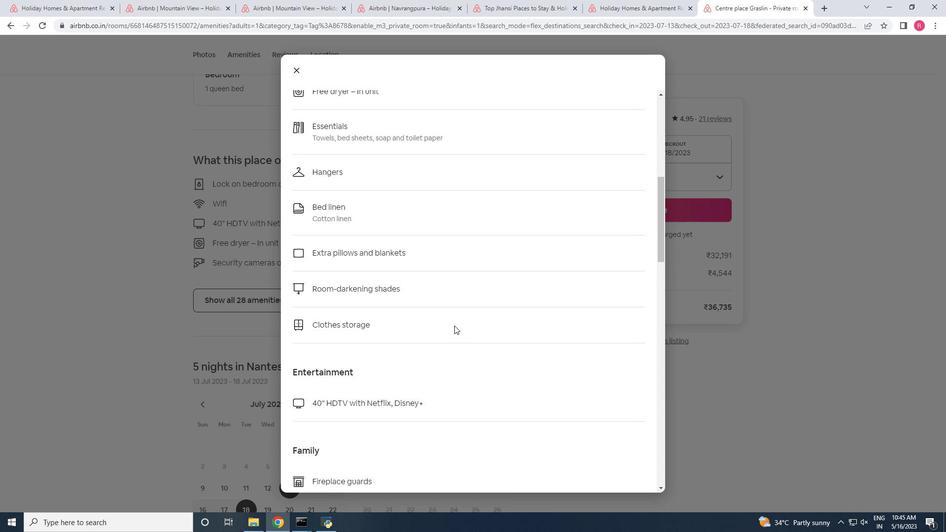 
Action: Mouse scrolled (454, 325) with delta (0, 0)
Screenshot: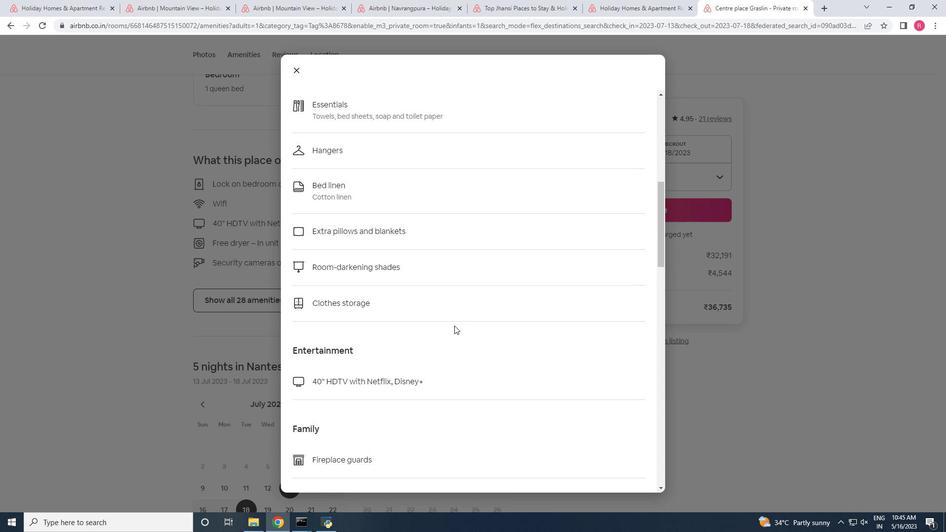 
Action: Mouse scrolled (454, 325) with delta (0, 0)
Screenshot: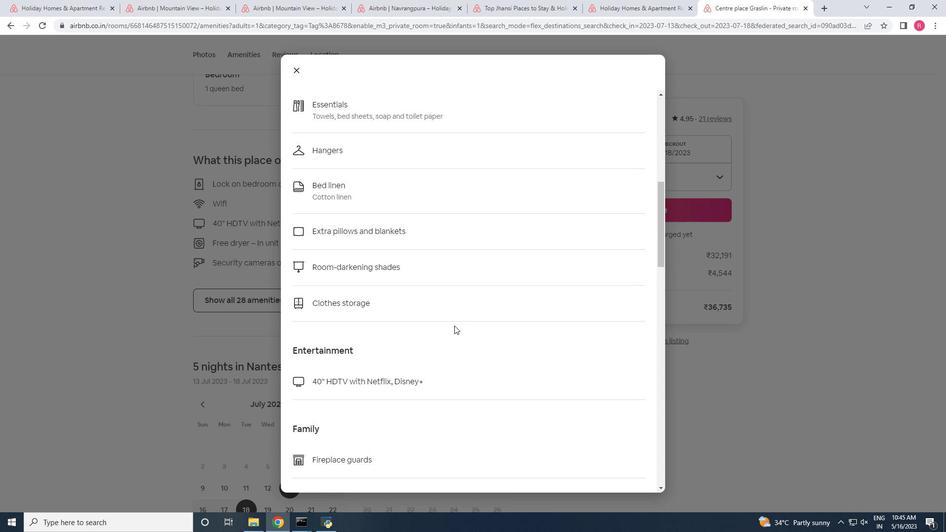 
Action: Mouse scrolled (454, 325) with delta (0, 0)
Screenshot: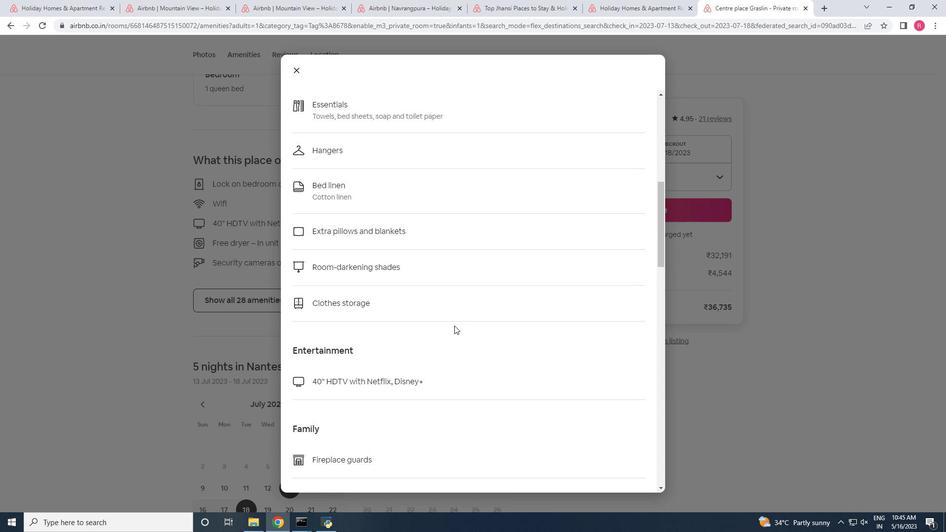 
Action: Mouse scrolled (454, 325) with delta (0, 0)
Screenshot: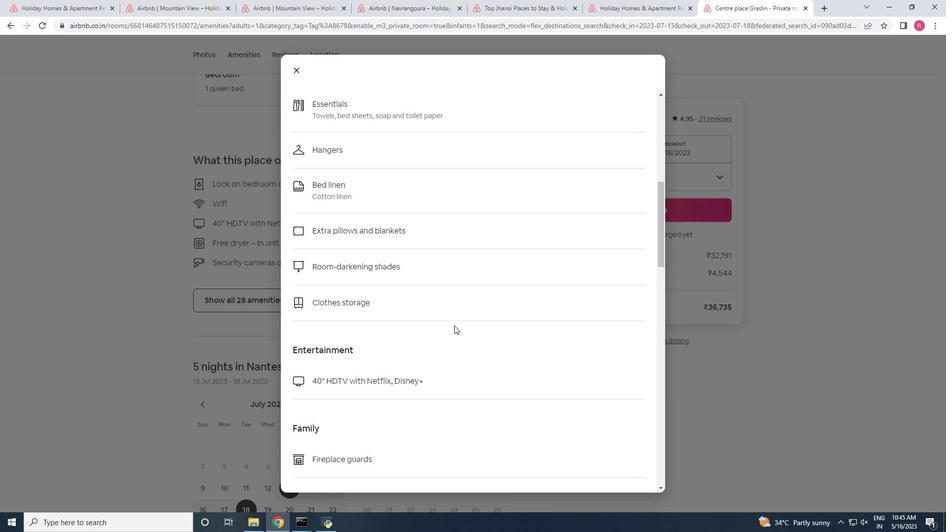
Action: Mouse scrolled (454, 325) with delta (0, 0)
Screenshot: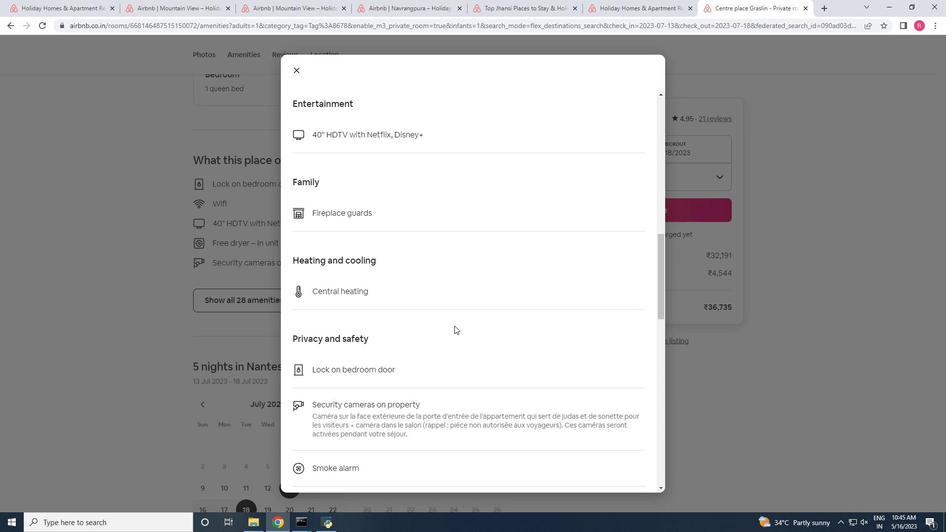 
Action: Mouse scrolled (454, 325) with delta (0, 0)
Screenshot: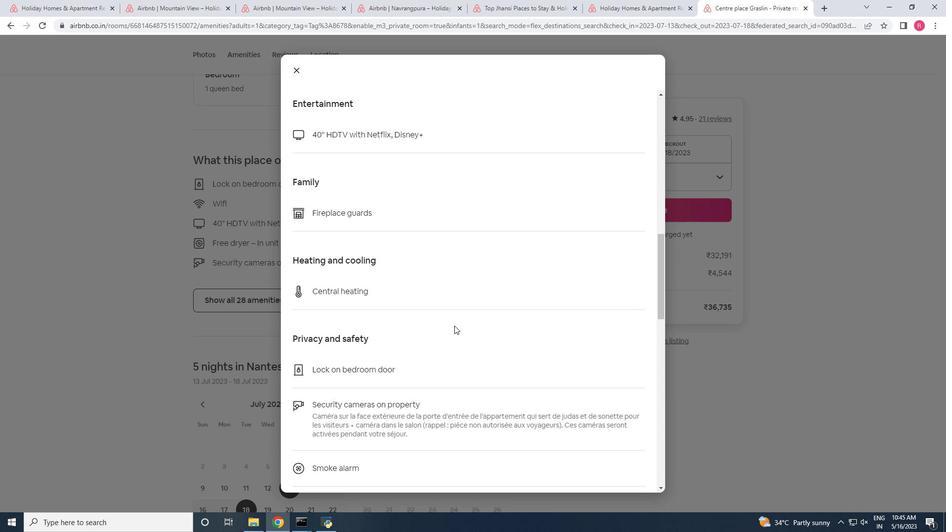 
Action: Mouse scrolled (454, 325) with delta (0, 0)
Screenshot: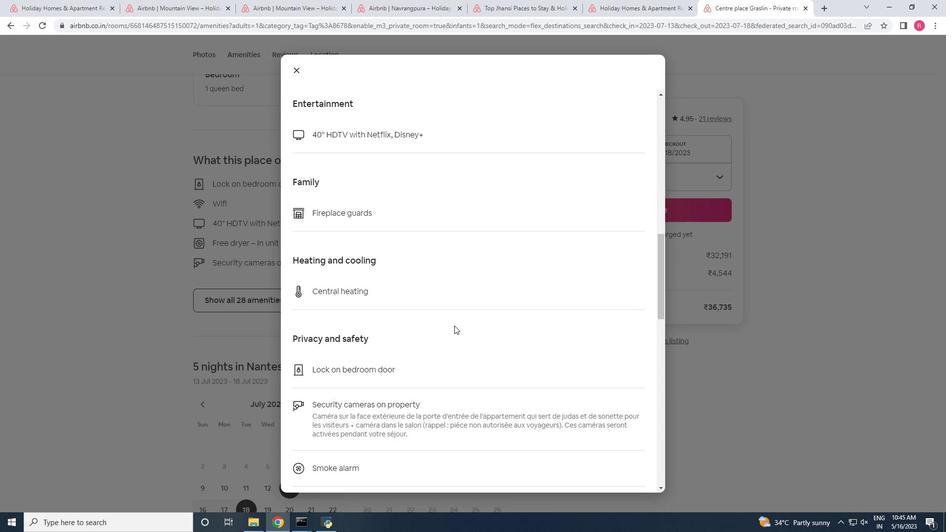 
Action: Mouse scrolled (454, 325) with delta (0, 0)
Screenshot: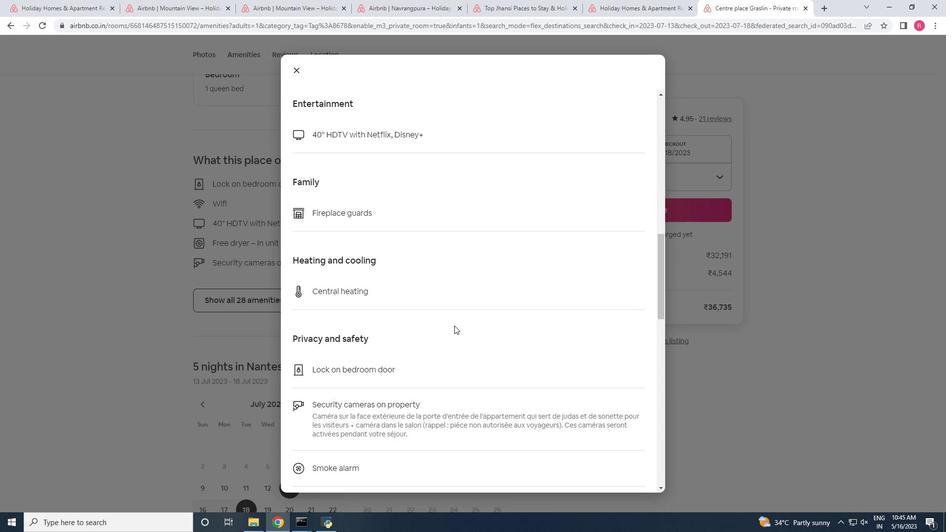
Action: Mouse scrolled (454, 325) with delta (0, 0)
Screenshot: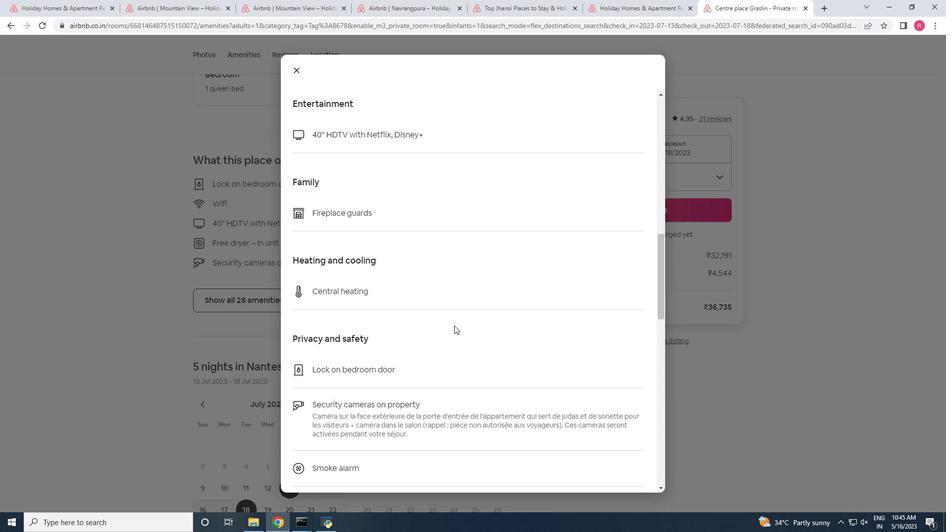 
Action: Mouse scrolled (454, 325) with delta (0, 0)
Screenshot: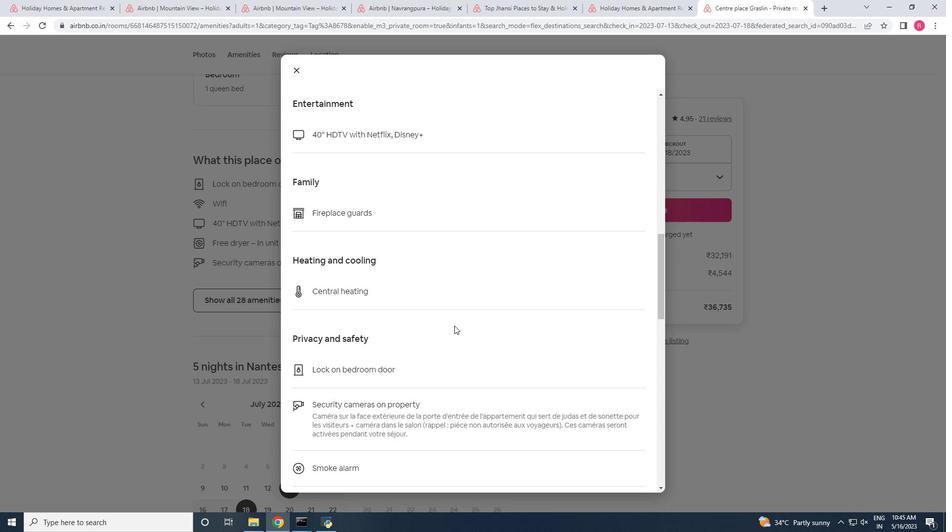 
Action: Mouse scrolled (454, 325) with delta (0, 0)
Screenshot: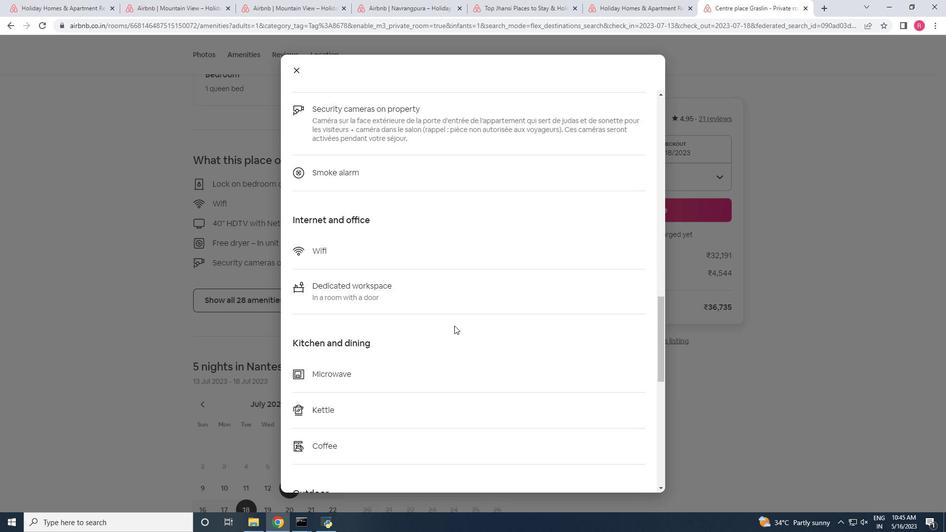 
Action: Mouse scrolled (454, 325) with delta (0, 0)
Screenshot: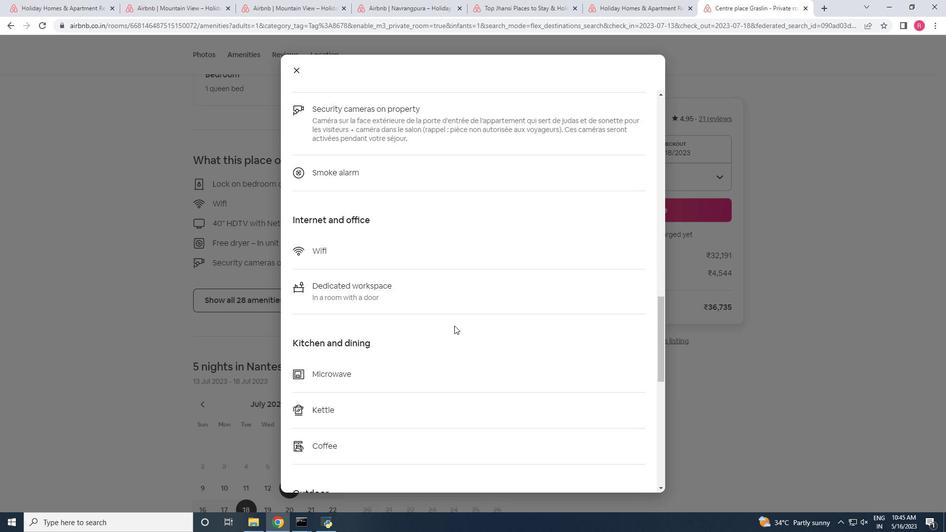 
Action: Mouse scrolled (454, 325) with delta (0, 0)
Screenshot: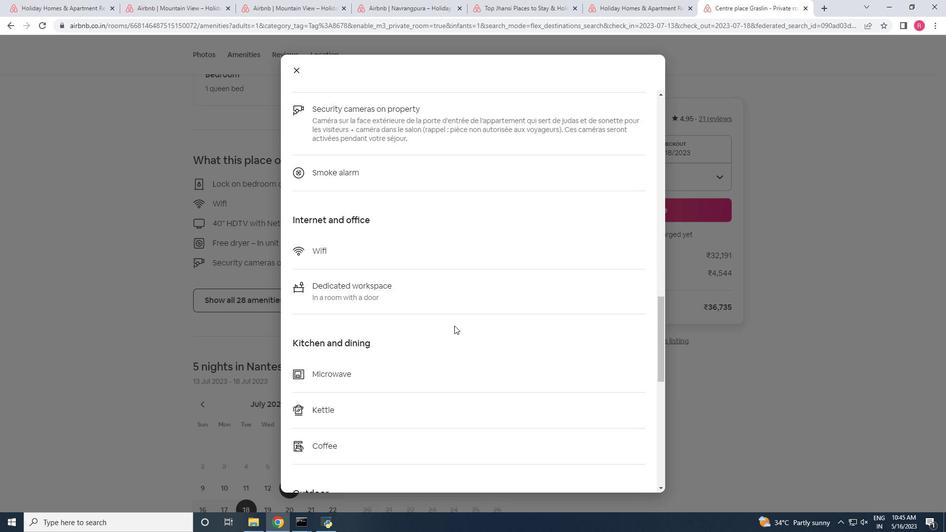 
Action: Mouse scrolled (454, 325) with delta (0, 0)
Screenshot: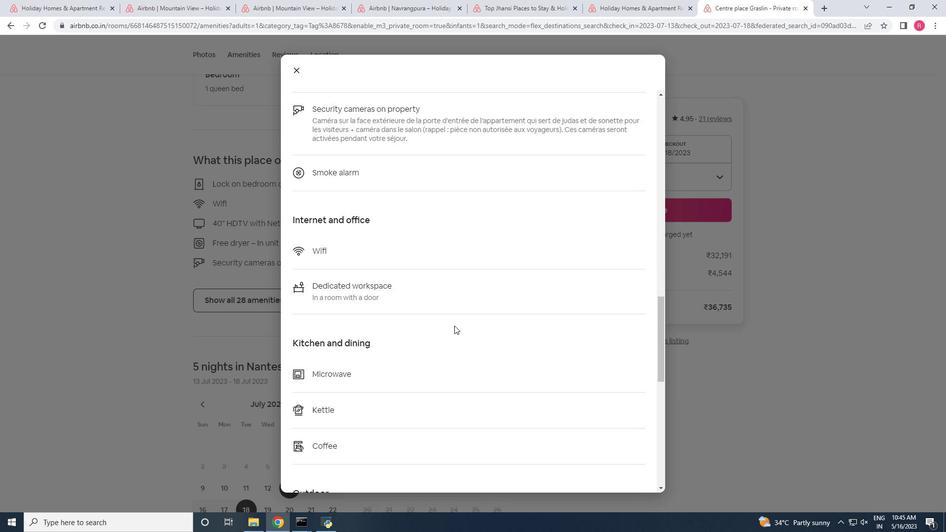 
Action: Mouse scrolled (454, 325) with delta (0, 0)
Screenshot: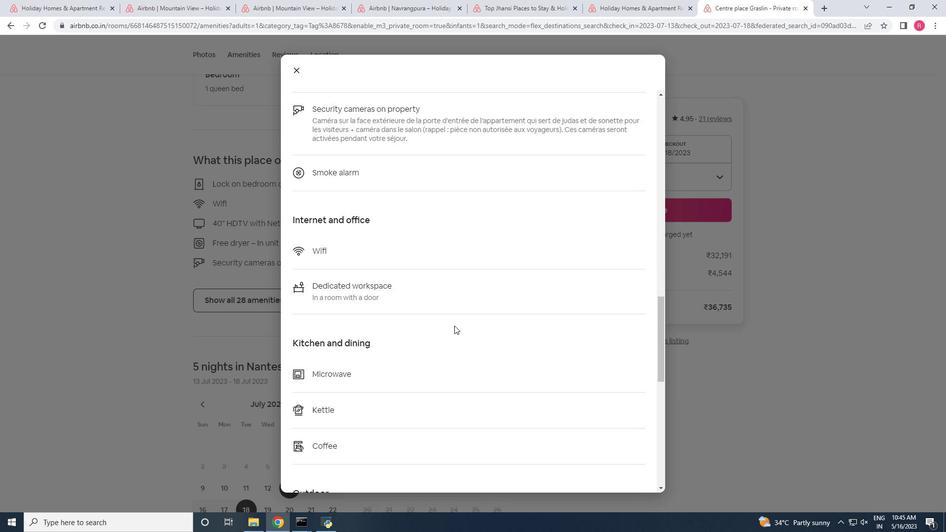 
Action: Mouse scrolled (454, 325) with delta (0, 0)
Screenshot: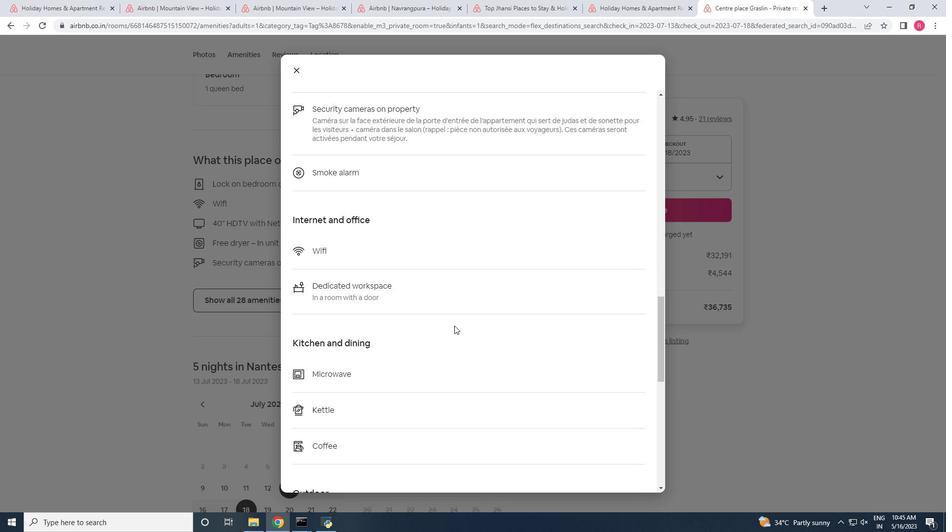 
Action: Mouse scrolled (454, 325) with delta (0, 0)
Screenshot: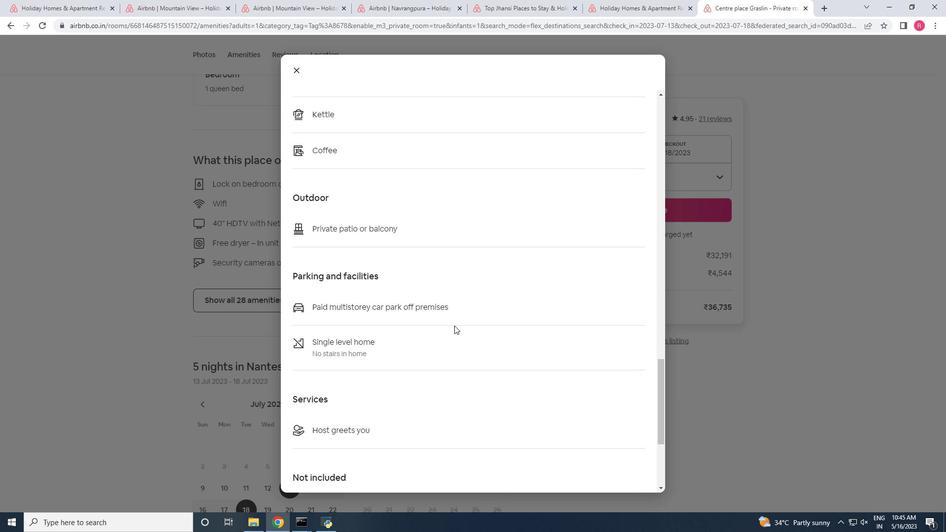 
Action: Mouse scrolled (454, 325) with delta (0, 0)
Screenshot: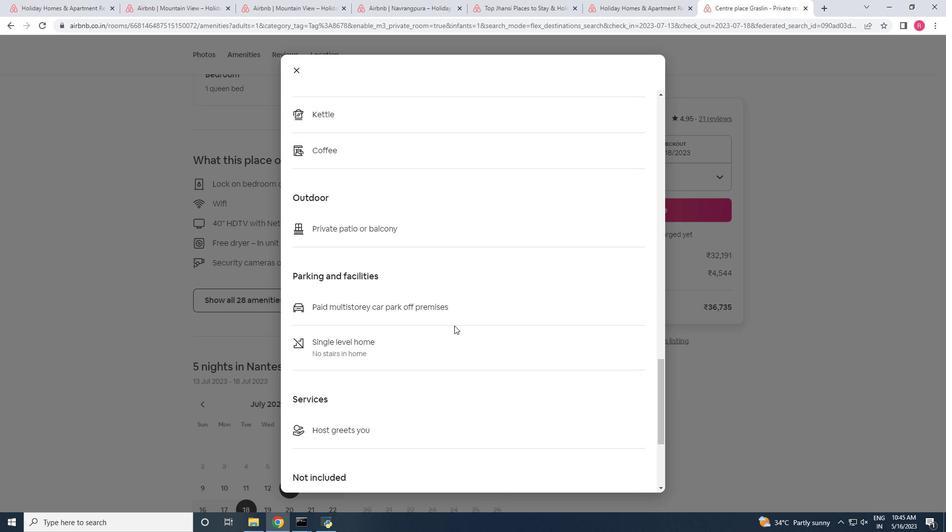 
Action: Mouse scrolled (454, 325) with delta (0, 0)
Screenshot: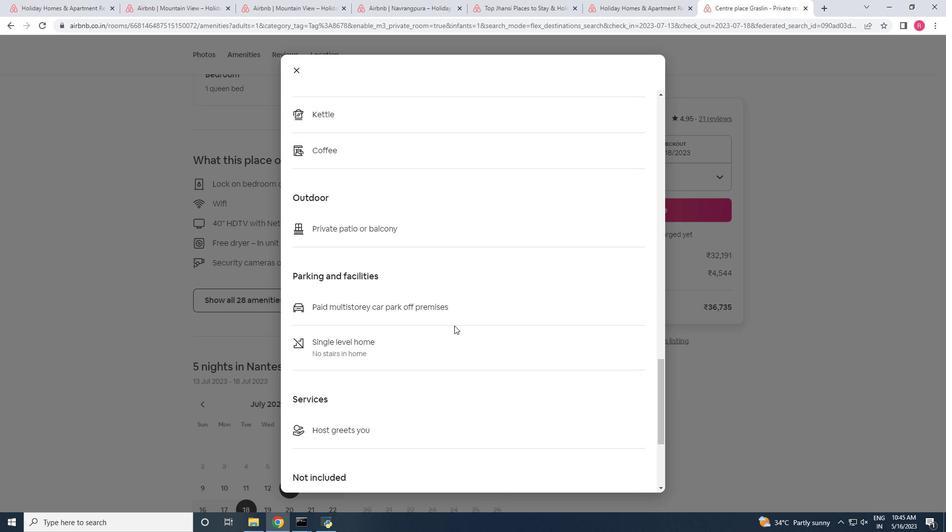 
Action: Mouse scrolled (454, 325) with delta (0, 0)
Screenshot: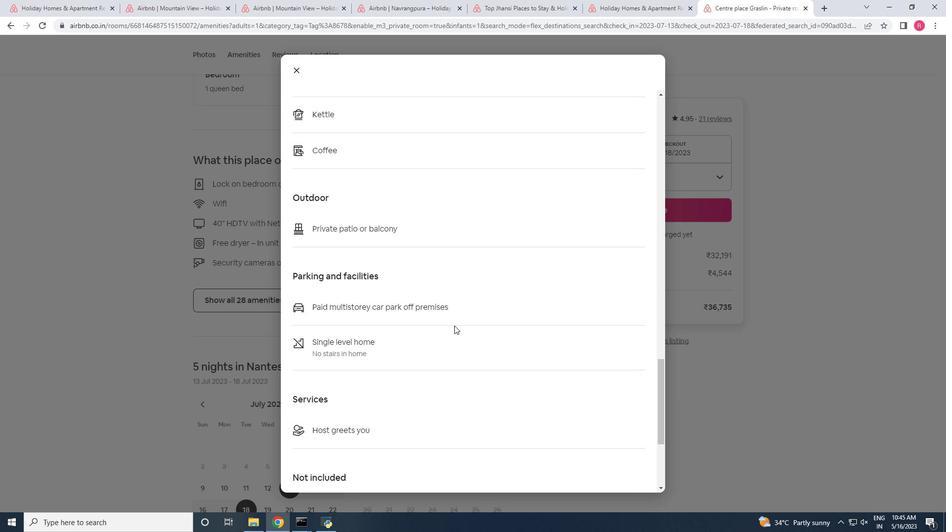 
Action: Mouse scrolled (454, 325) with delta (0, 0)
Screenshot: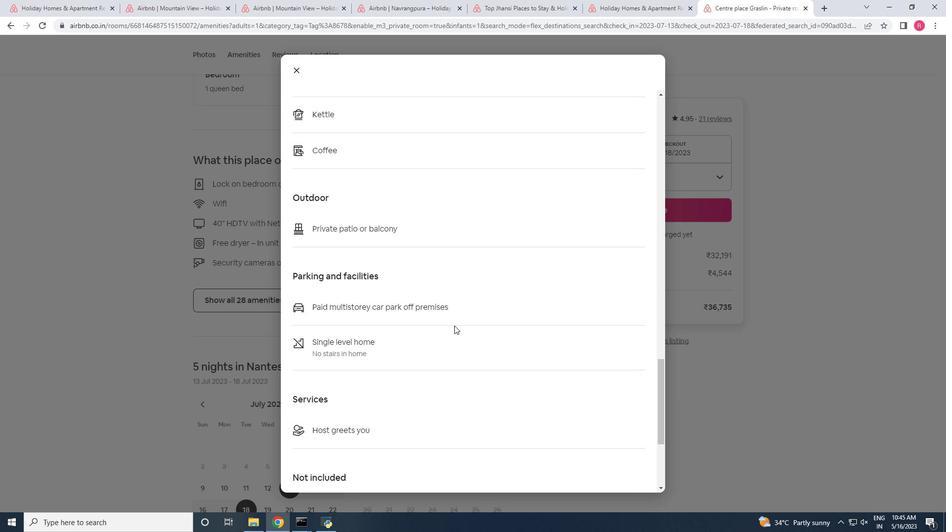 
Action: Mouse scrolled (454, 325) with delta (0, 0)
Screenshot: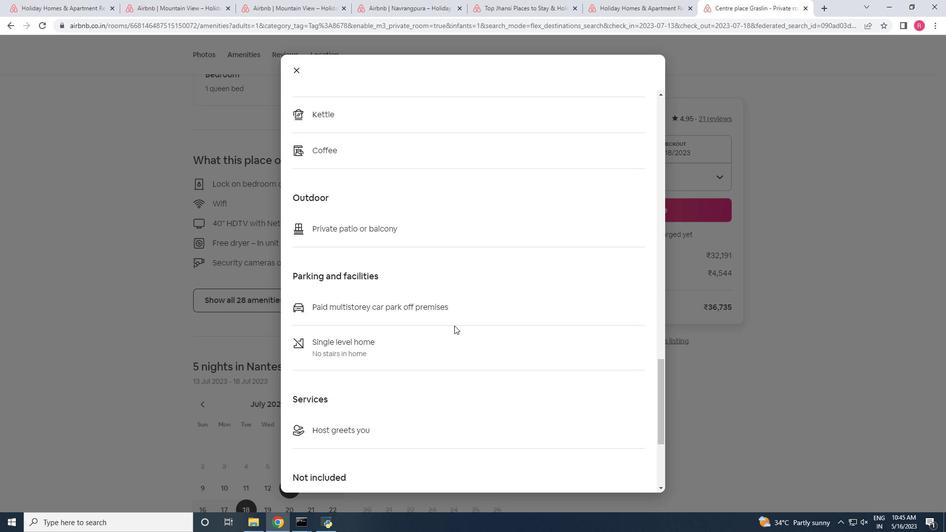
Action: Mouse scrolled (454, 325) with delta (0, 0)
Screenshot: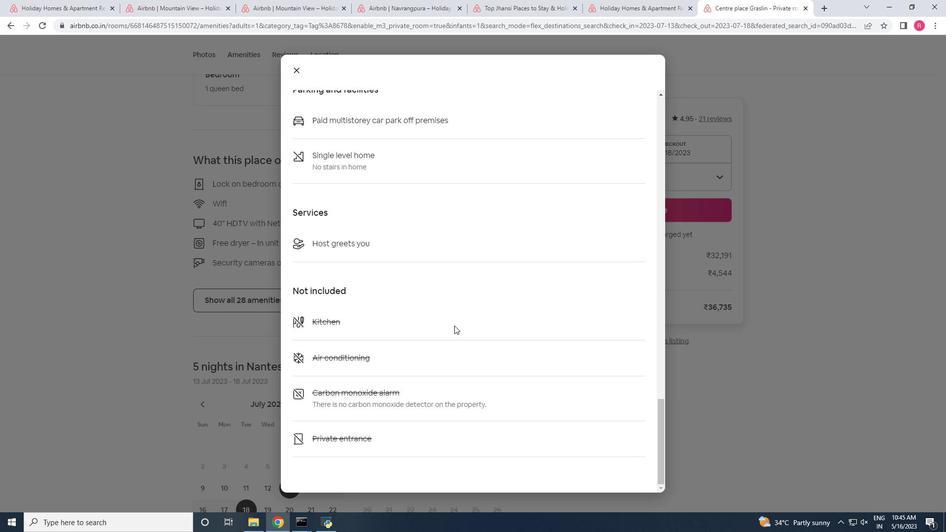 
Action: Mouse scrolled (454, 325) with delta (0, 0)
Screenshot: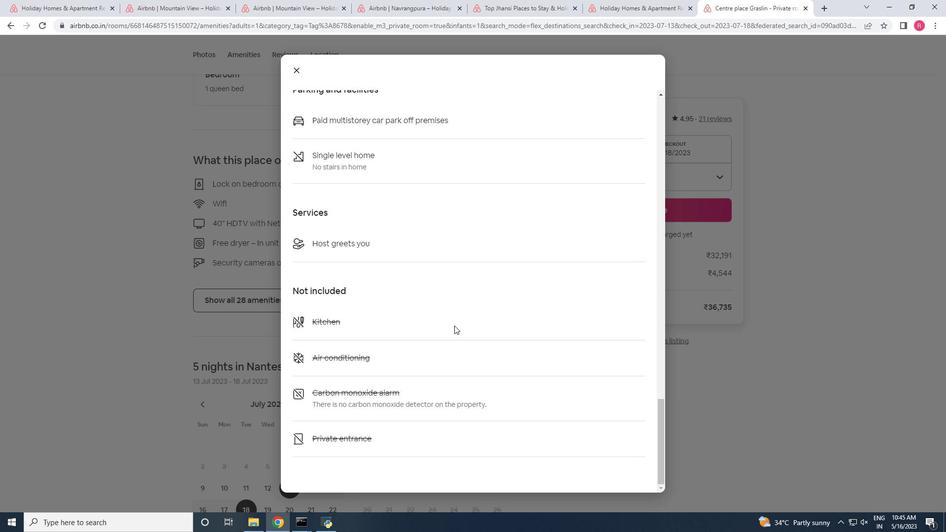 
Action: Mouse scrolled (454, 325) with delta (0, 0)
Screenshot: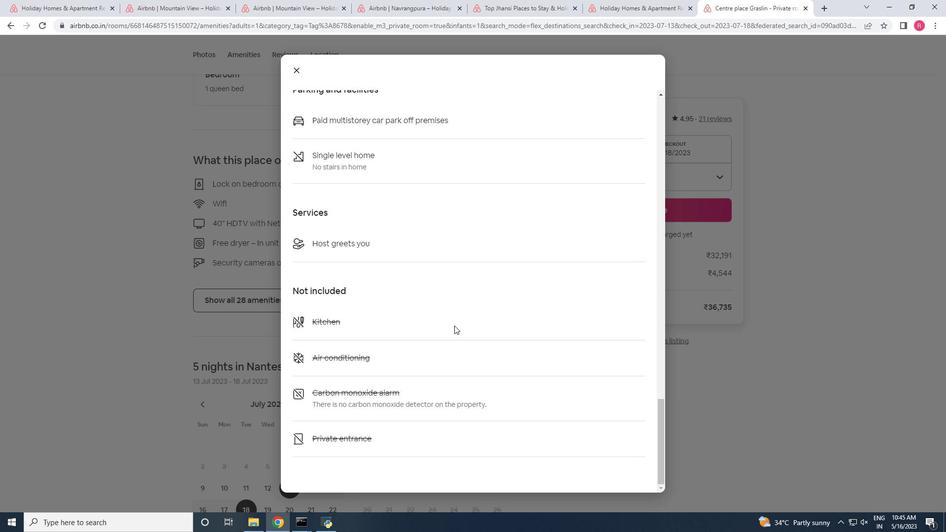 
Action: Mouse scrolled (454, 325) with delta (0, 0)
Screenshot: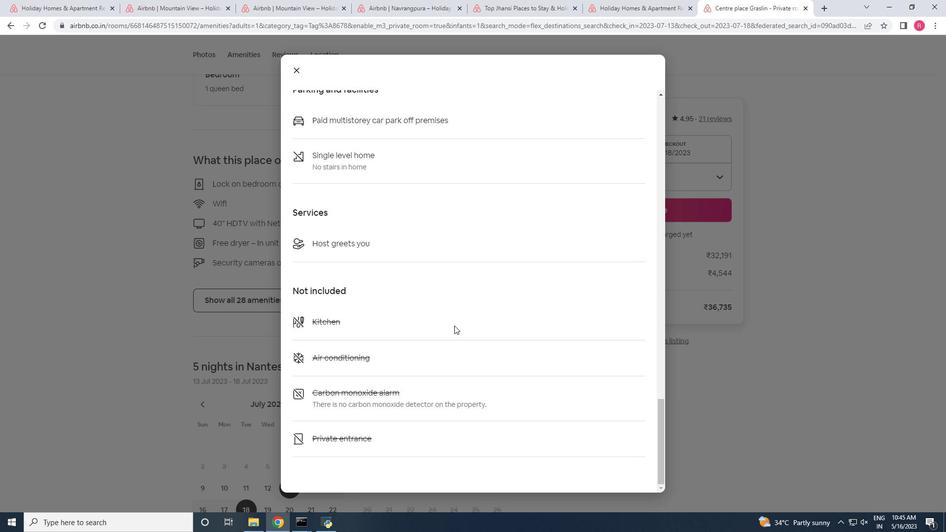 
Action: Mouse scrolled (454, 325) with delta (0, 0)
Screenshot: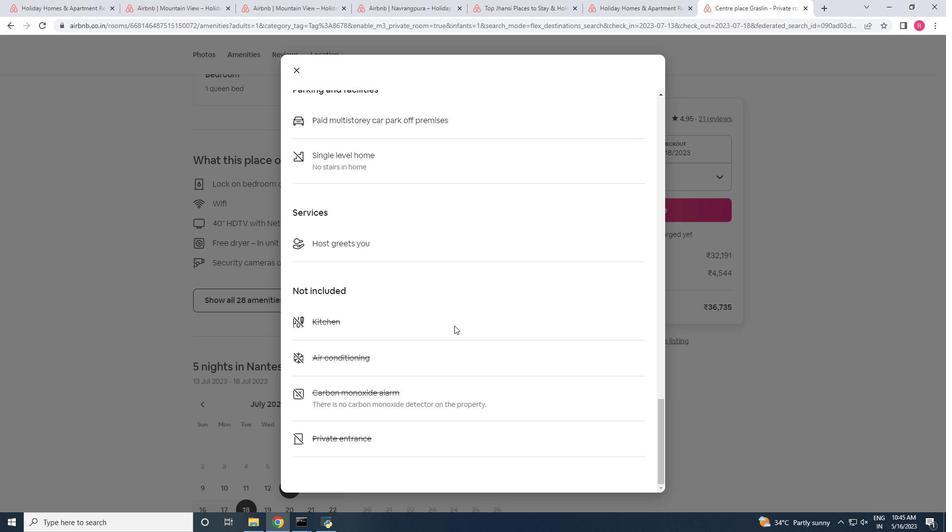 
Action: Mouse scrolled (454, 325) with delta (0, 0)
Screenshot: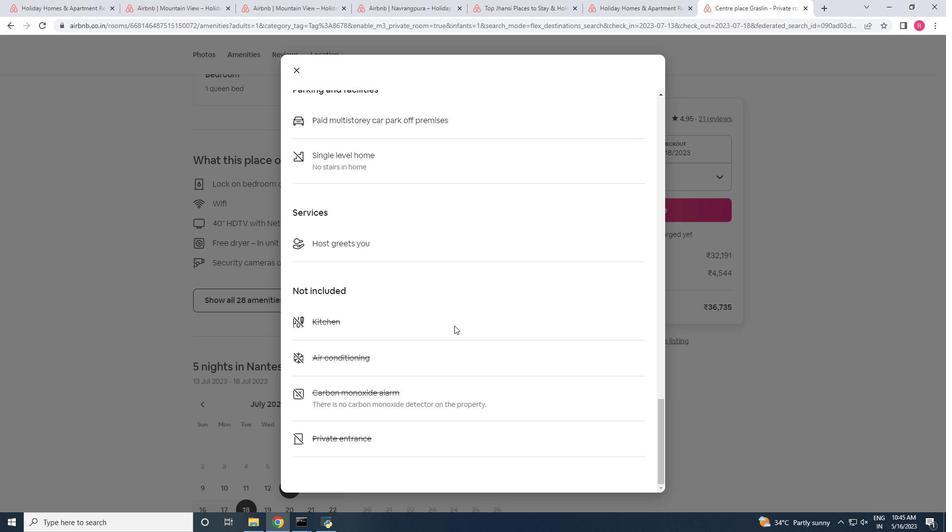 
Action: Mouse moved to (298, 72)
Screenshot: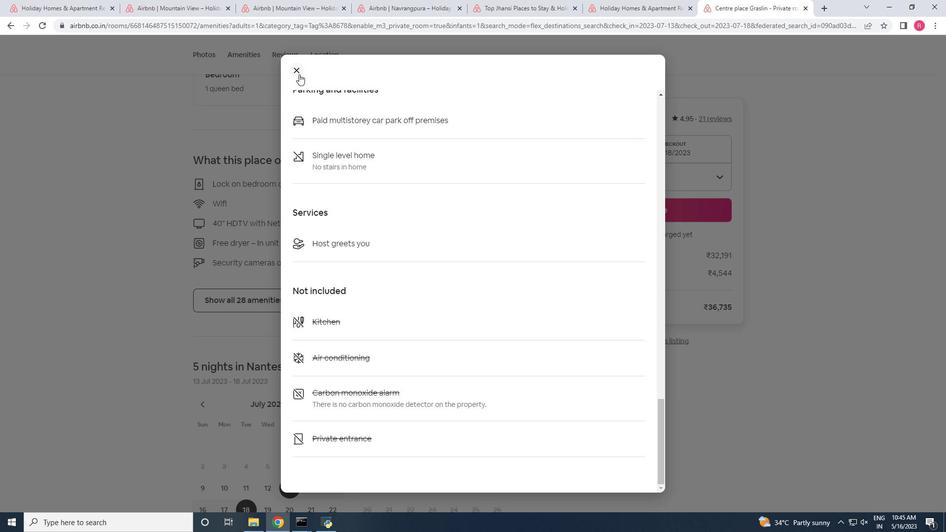 
Action: Mouse pressed left at (298, 72)
Screenshot: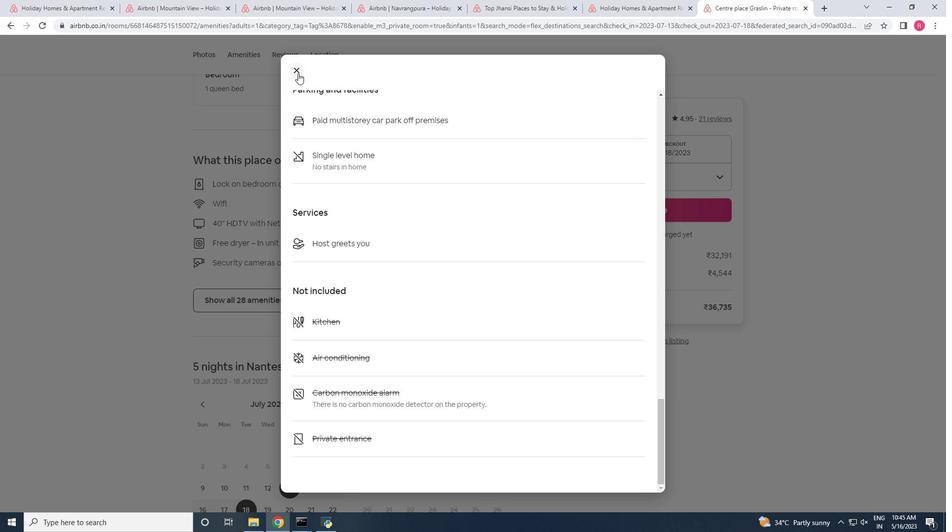 
Action: Mouse moved to (281, 82)
Screenshot: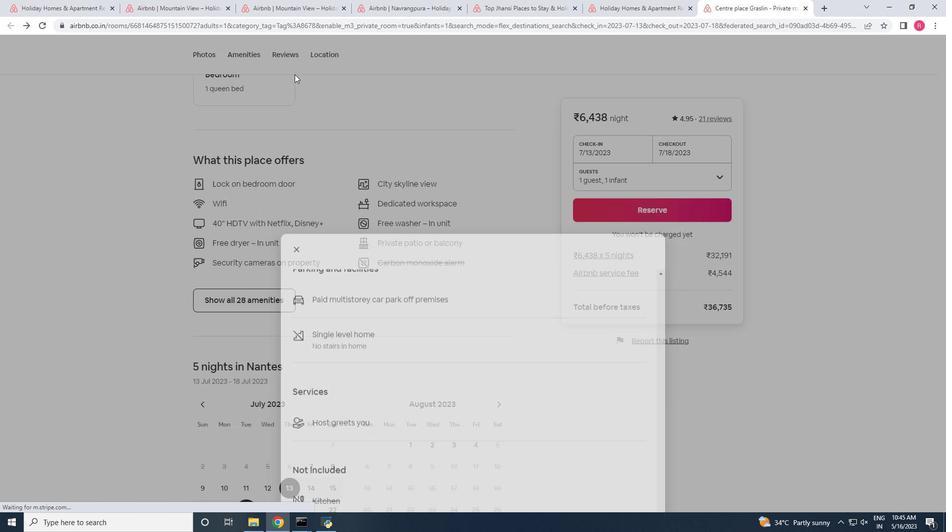 
